 Task: Search round trip flight ticket for 2 adults, 2 infants in seat and 1 infant on lap in first from Everett: Paine Field (snohomish County Airport) to Springfield: Abraham Lincoln Capital Airport on 5-2-2023 and return on 5-2-2023. Choice of flights is Spirit. Number of bags: 1 carry on bag and 5 checked bags. Price is upto 65000. Outbound departure time preference is 21:15. Return departure time preference is 0:00.
Action: Mouse moved to (294, 267)
Screenshot: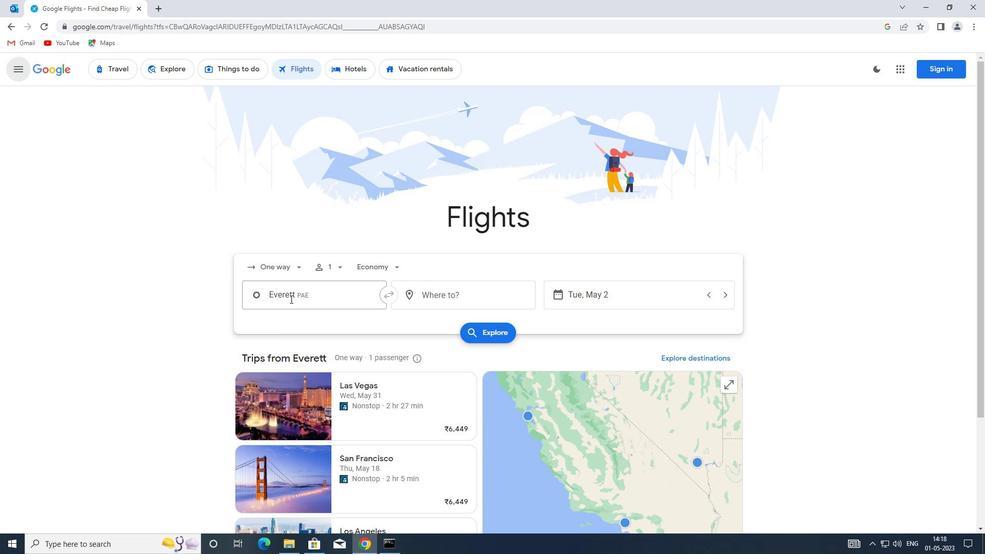 
Action: Mouse pressed left at (294, 267)
Screenshot: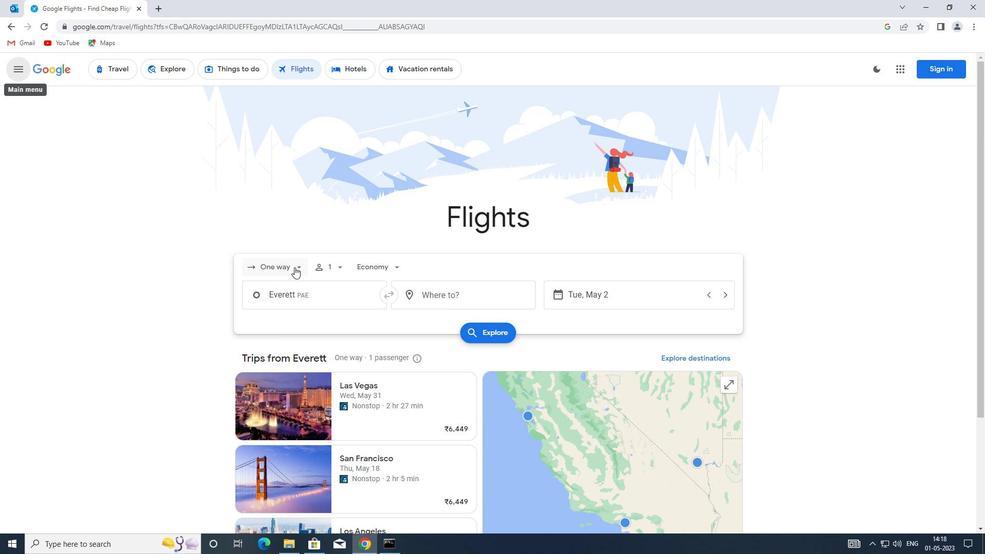 
Action: Mouse moved to (299, 289)
Screenshot: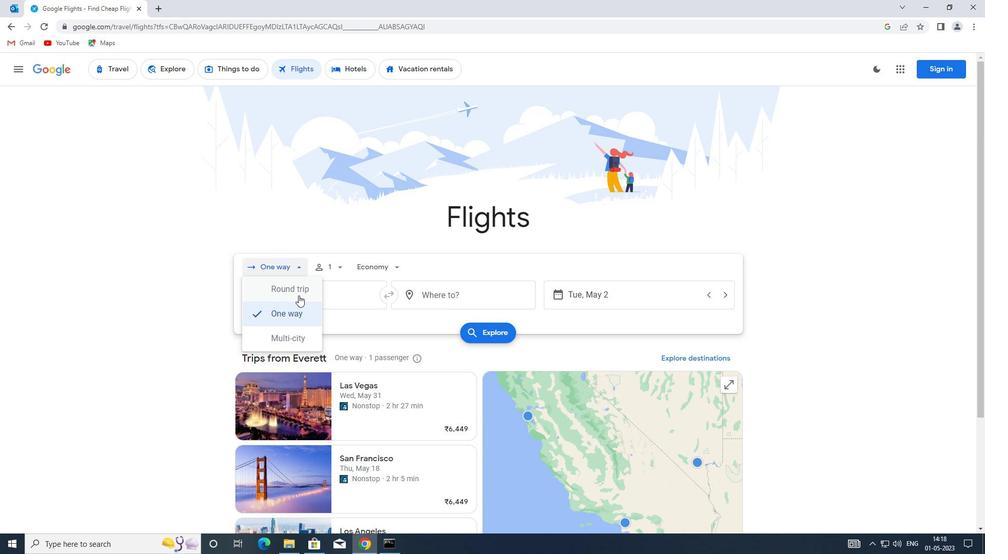 
Action: Mouse pressed left at (299, 289)
Screenshot: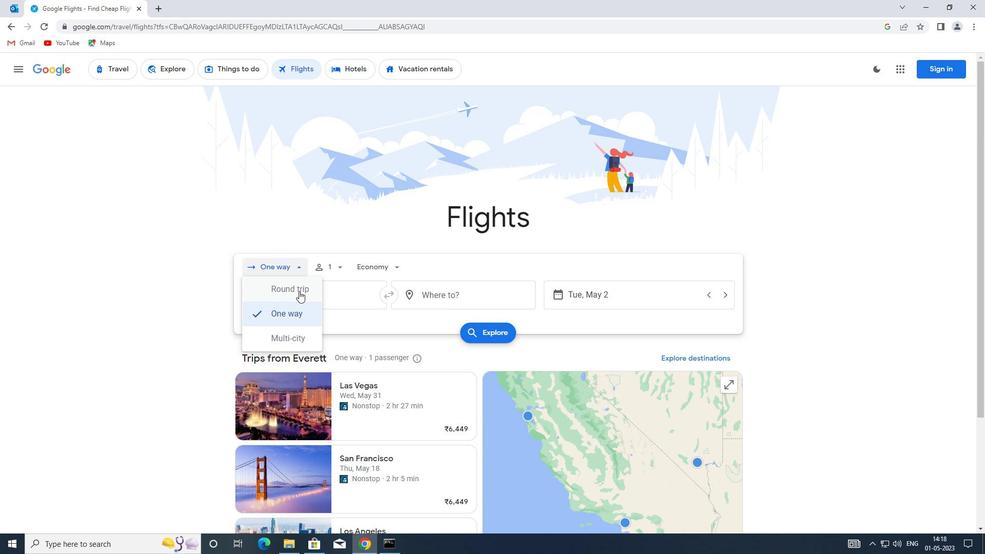 
Action: Mouse moved to (341, 268)
Screenshot: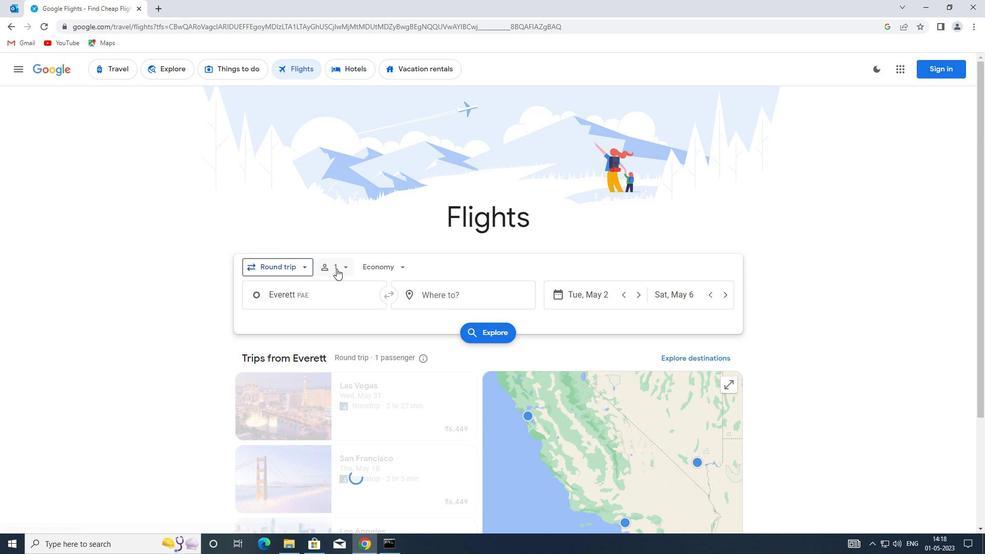 
Action: Mouse pressed left at (341, 268)
Screenshot: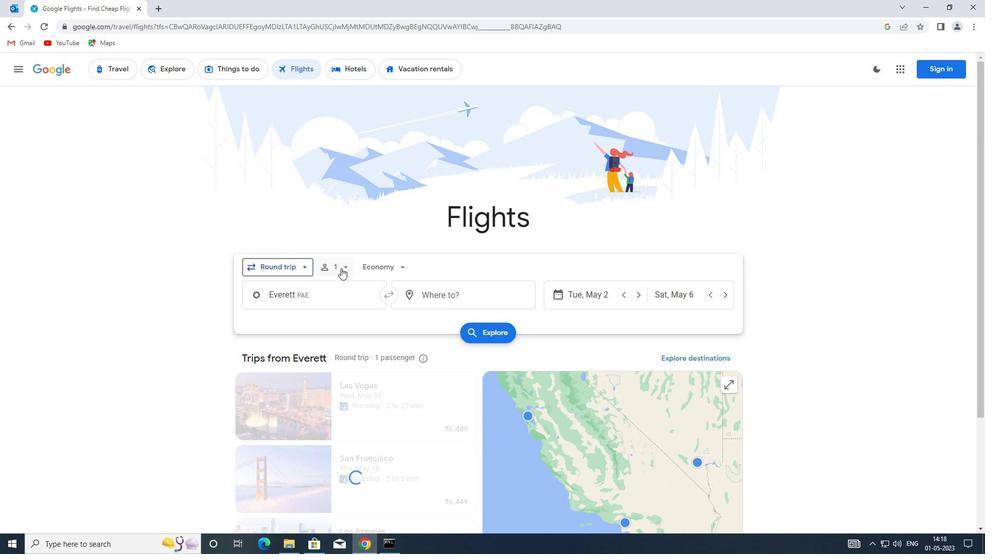 
Action: Mouse moved to (422, 295)
Screenshot: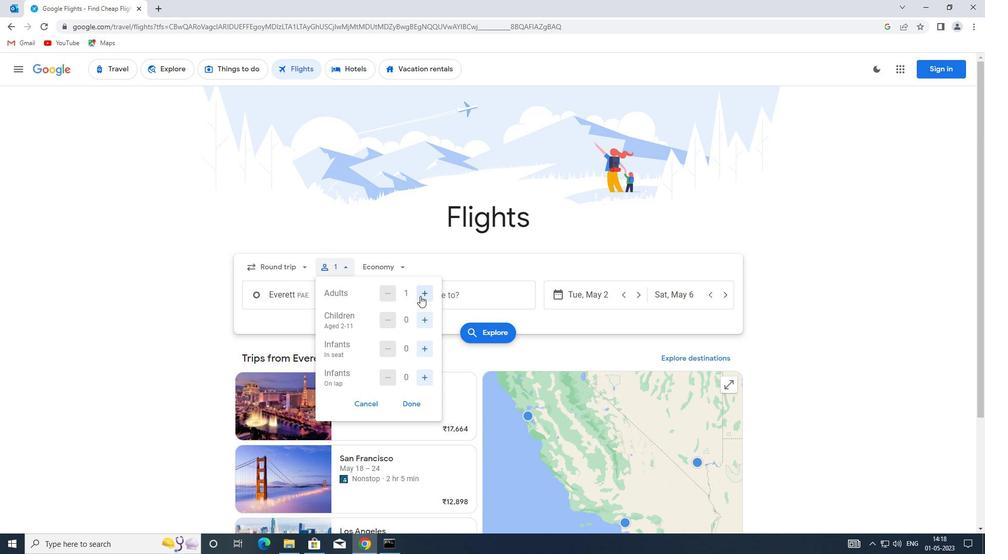 
Action: Mouse pressed left at (422, 295)
Screenshot: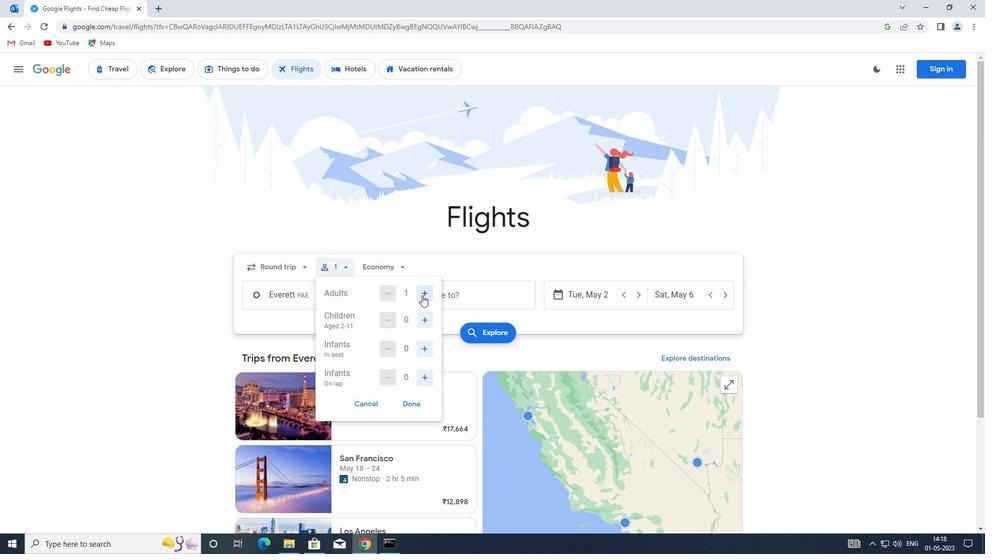 
Action: Mouse moved to (426, 347)
Screenshot: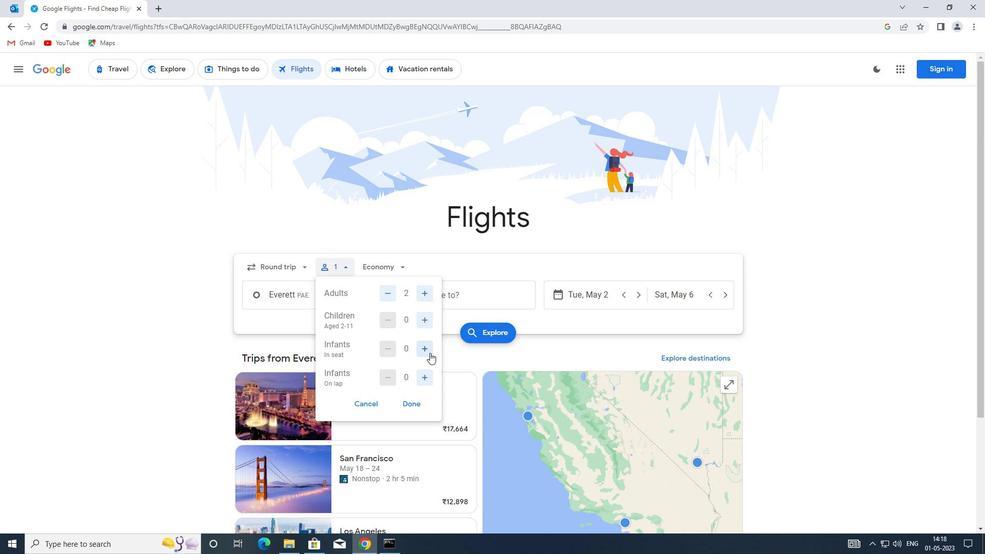 
Action: Mouse pressed left at (426, 347)
Screenshot: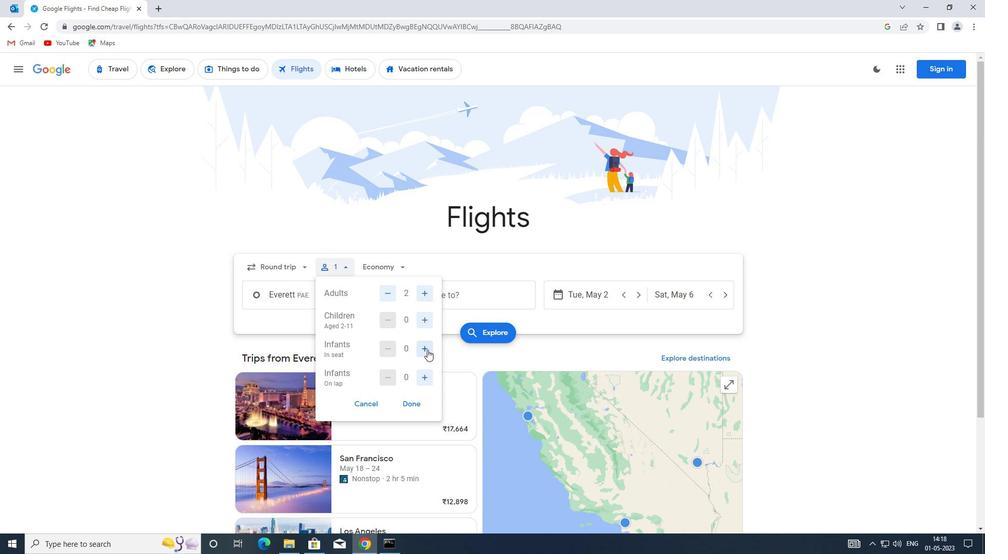 
Action: Mouse pressed left at (426, 347)
Screenshot: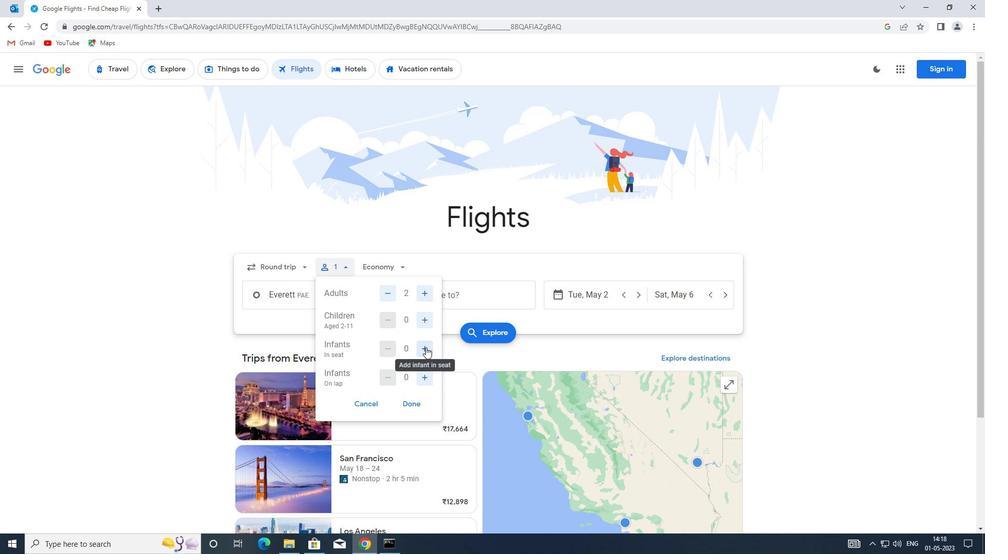 
Action: Mouse moved to (423, 376)
Screenshot: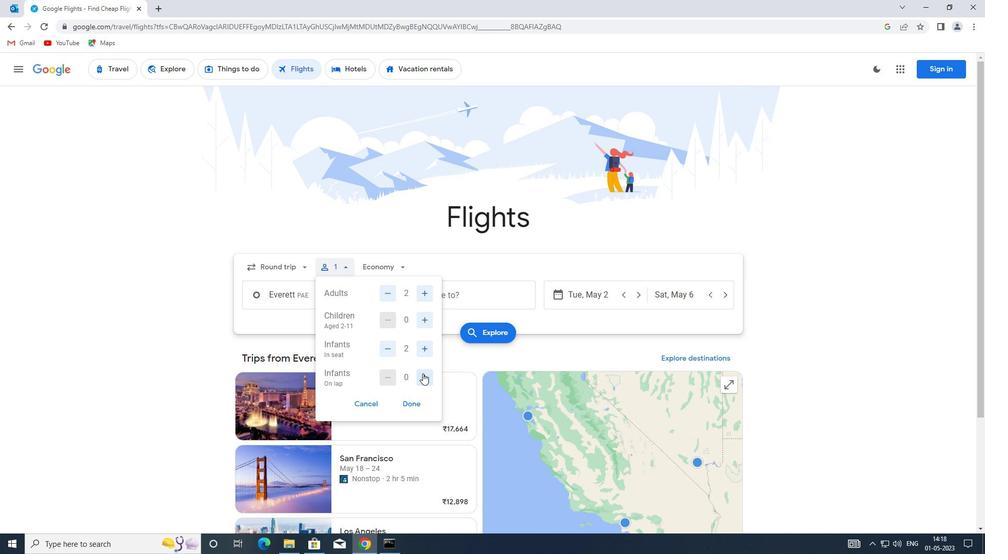 
Action: Mouse pressed left at (423, 376)
Screenshot: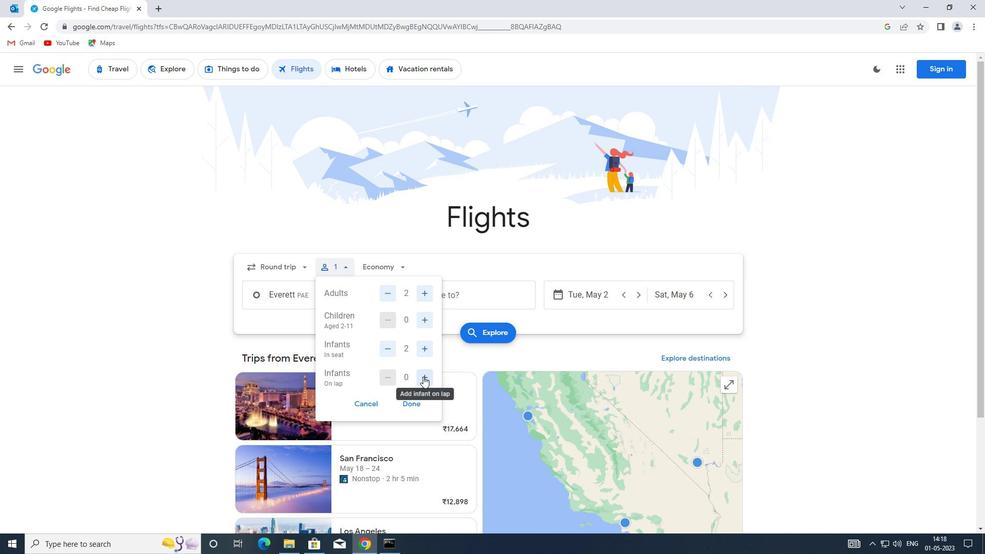 
Action: Mouse moved to (413, 405)
Screenshot: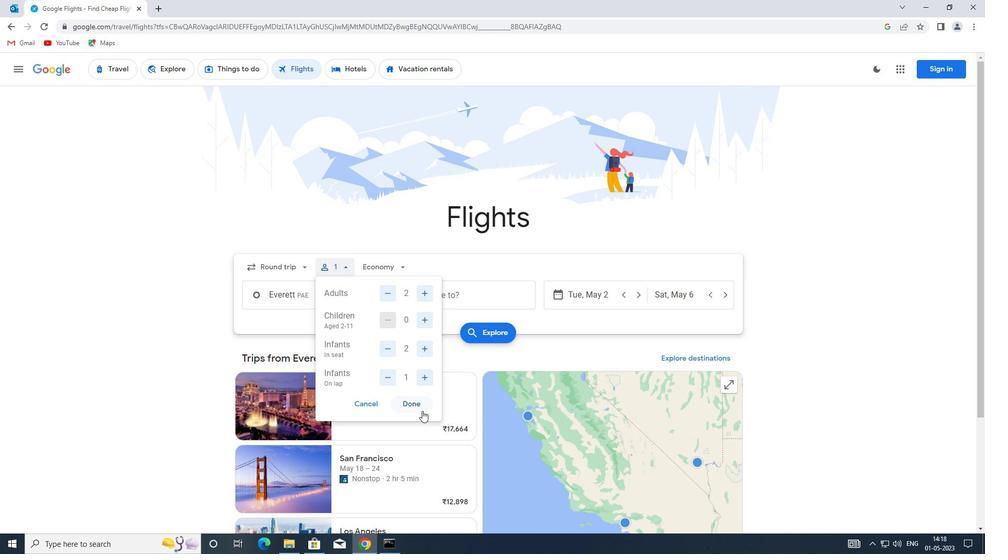 
Action: Mouse pressed left at (413, 405)
Screenshot: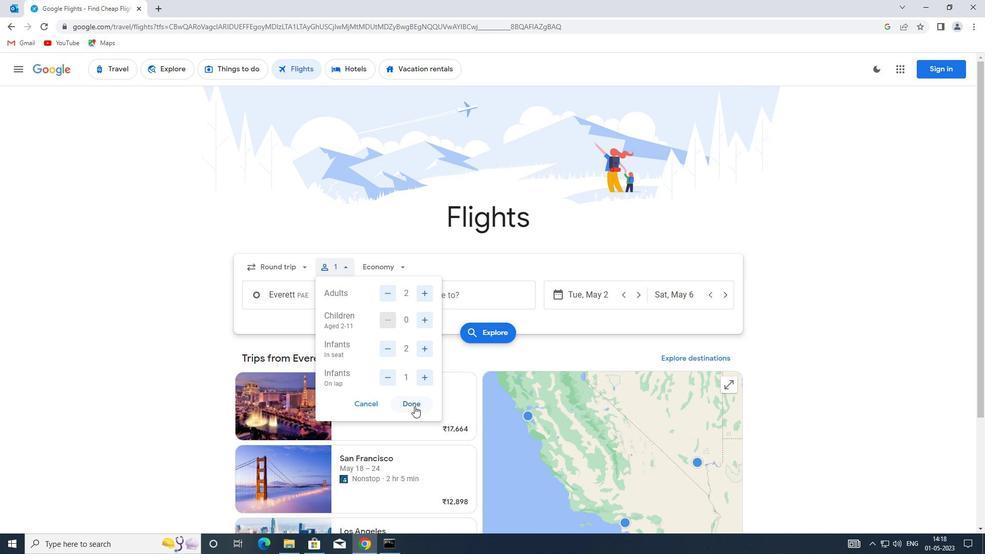 
Action: Mouse moved to (400, 267)
Screenshot: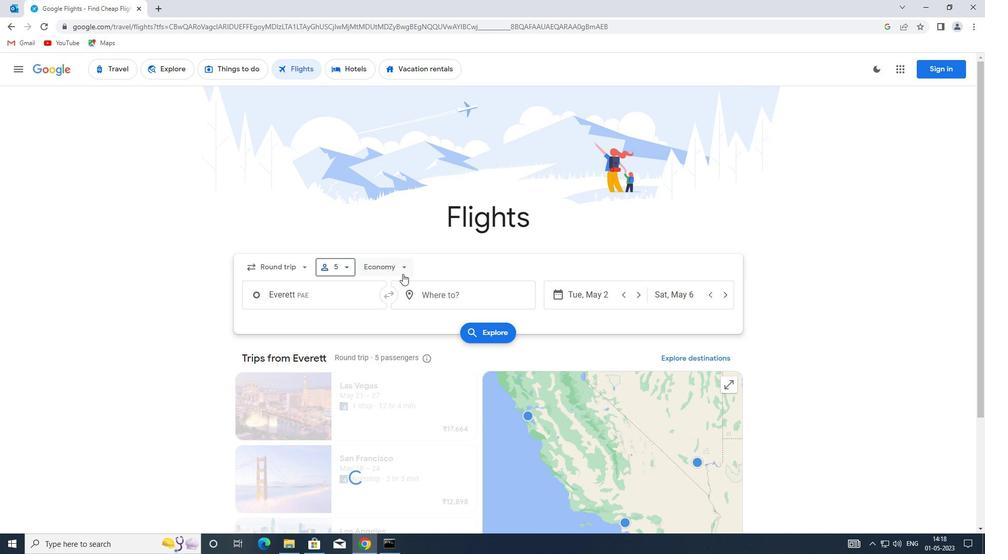 
Action: Mouse pressed left at (400, 267)
Screenshot: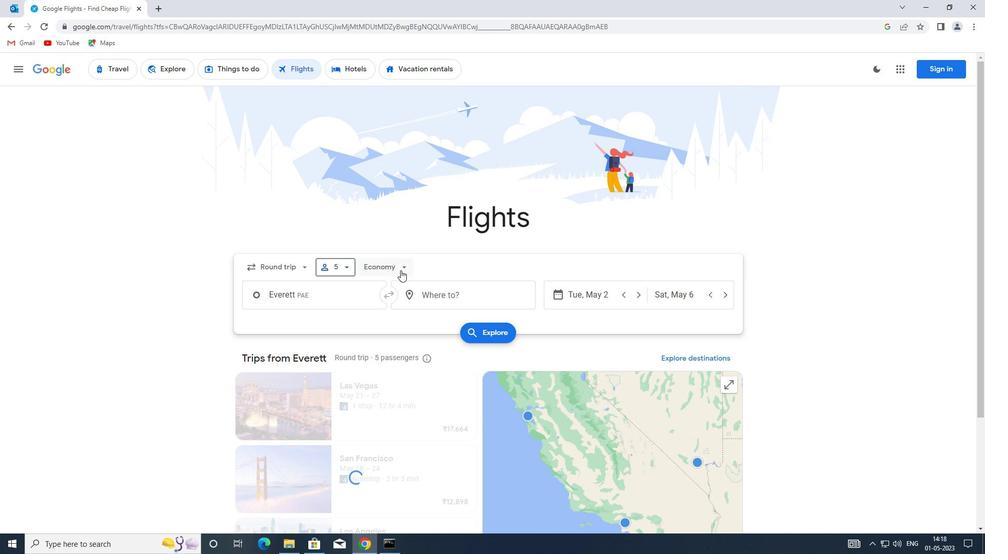 
Action: Mouse moved to (421, 292)
Screenshot: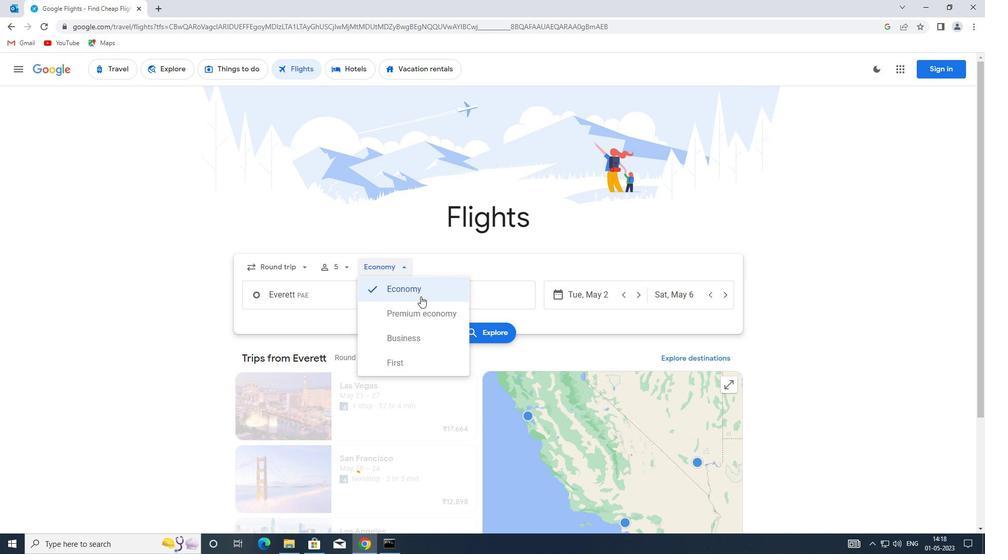 
Action: Mouse pressed left at (421, 292)
Screenshot: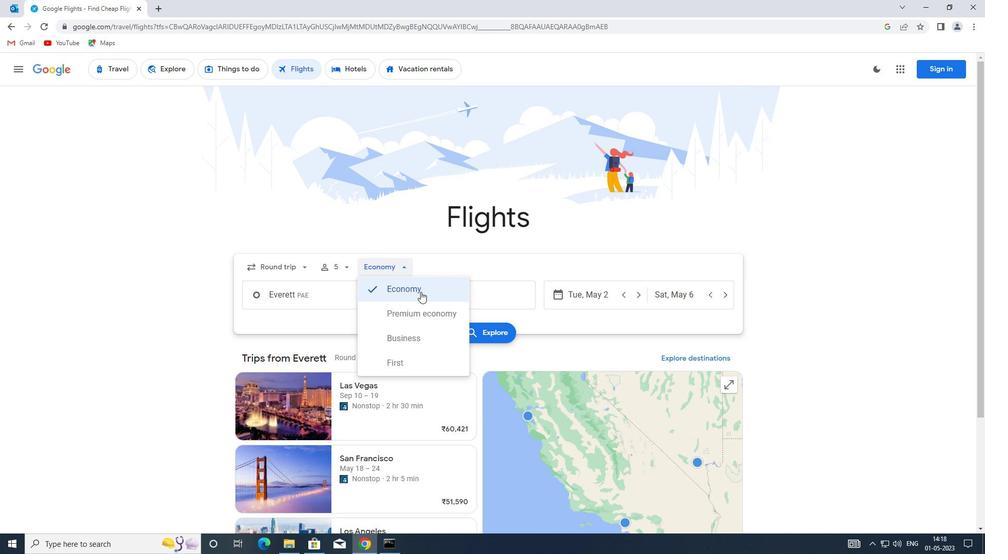 
Action: Mouse moved to (331, 304)
Screenshot: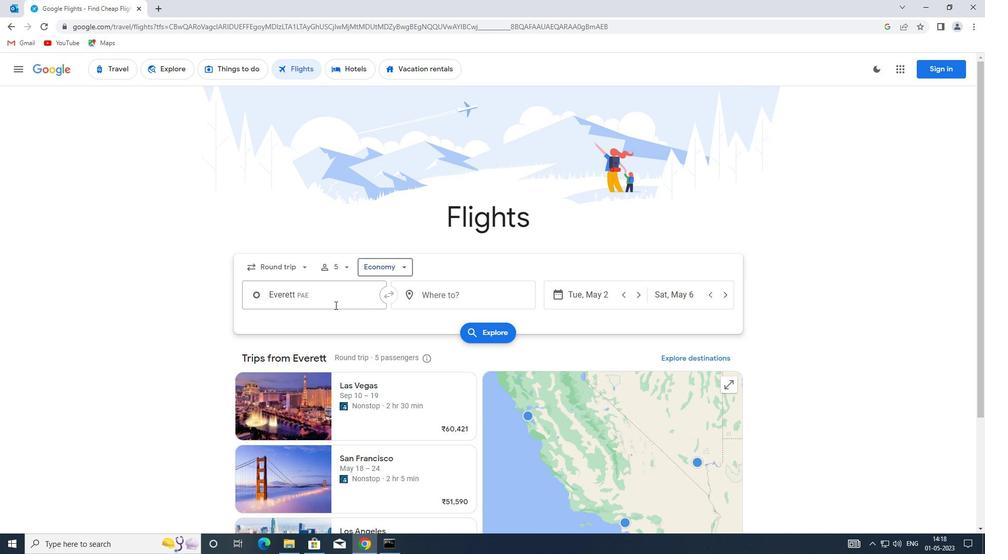 
Action: Mouse pressed left at (331, 304)
Screenshot: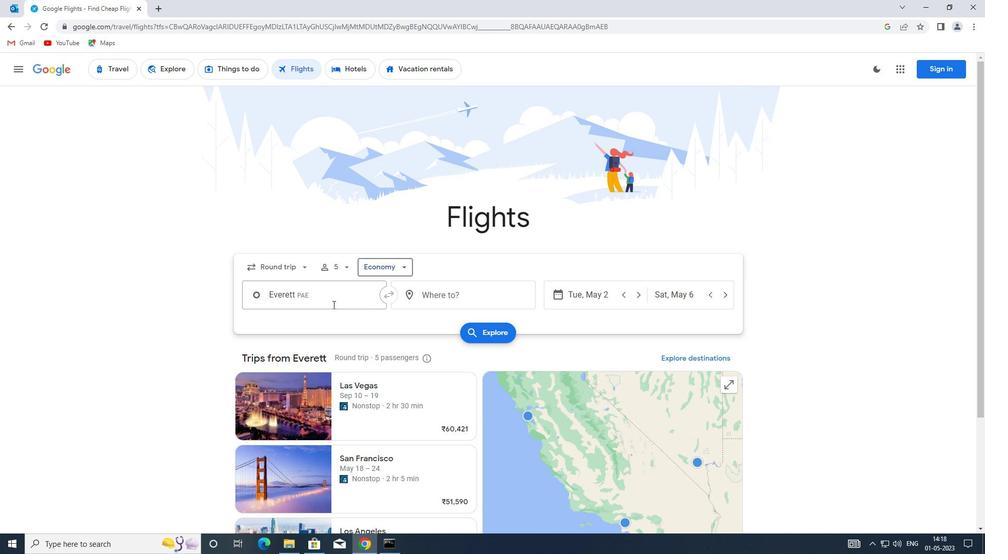 
Action: Mouse moved to (332, 303)
Screenshot: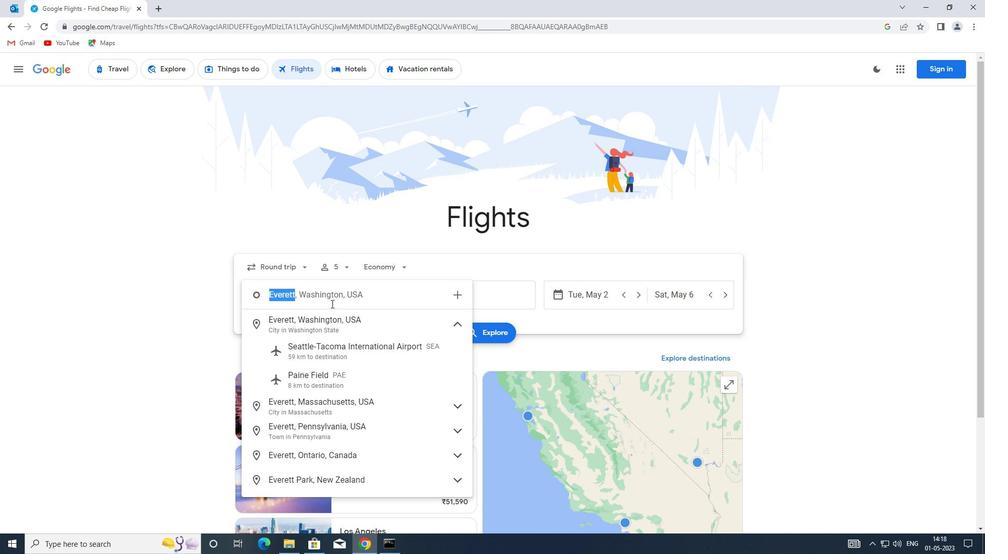 
Action: Key pressed pae<Key.enter>
Screenshot: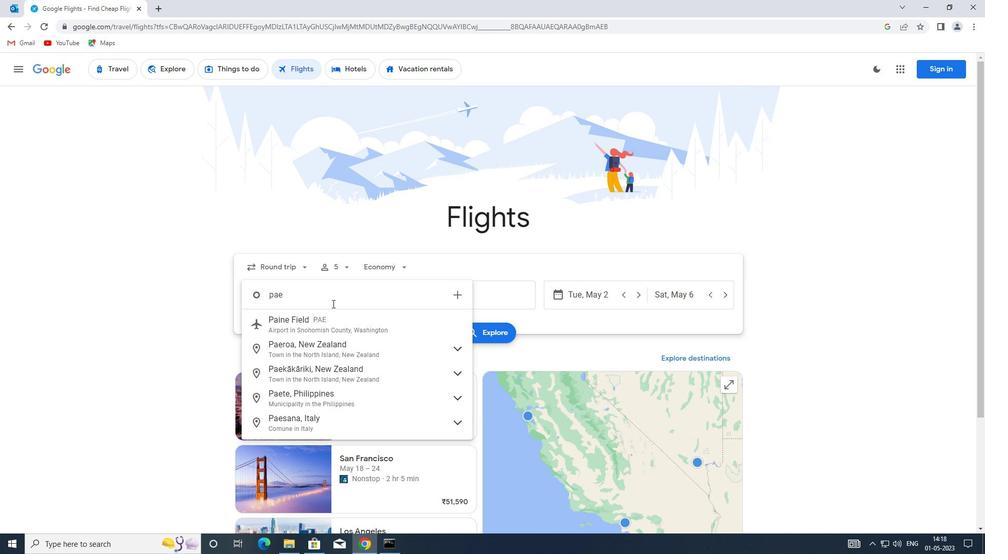 
Action: Mouse moved to (452, 301)
Screenshot: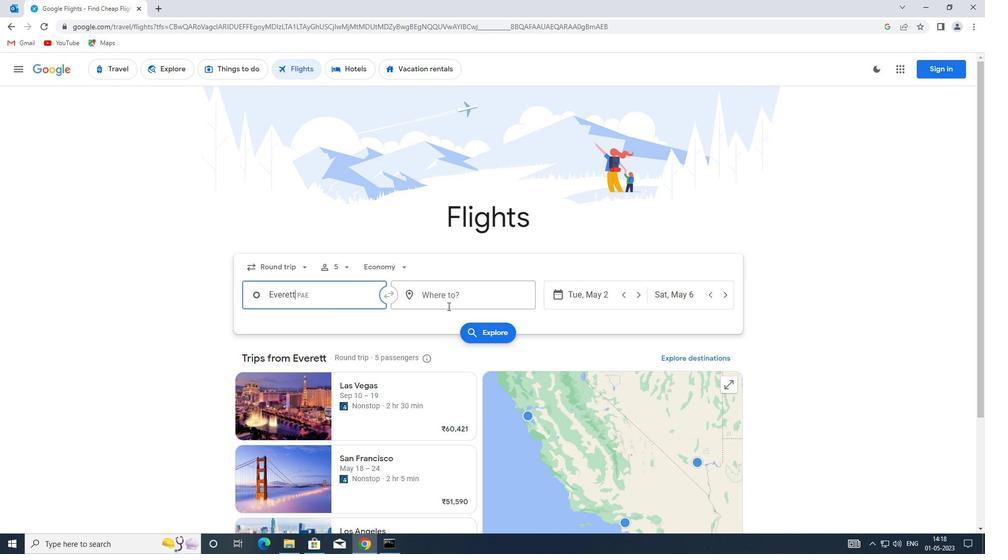 
Action: Mouse pressed left at (452, 301)
Screenshot: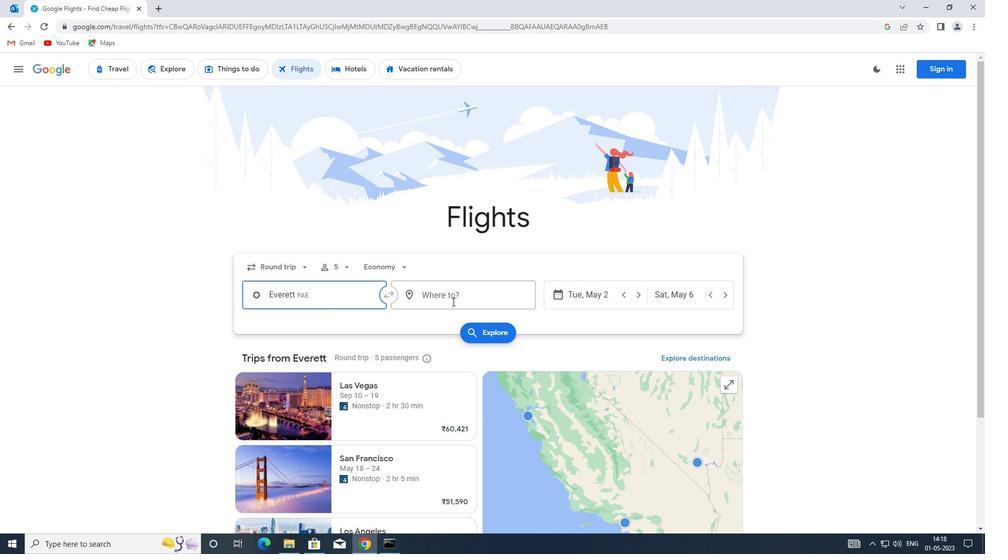 
Action: Key pressed si<Key.backspace>pi
Screenshot: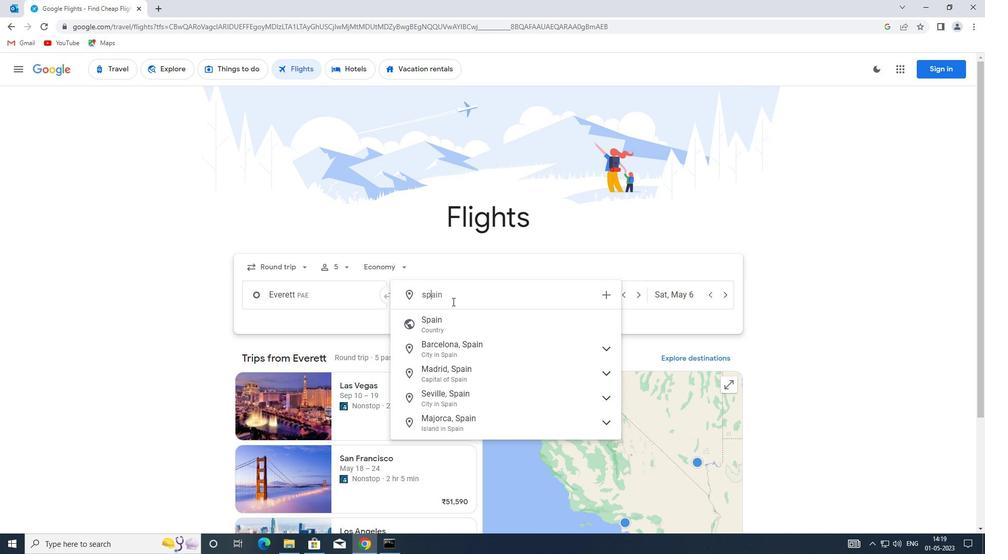 
Action: Mouse moved to (468, 327)
Screenshot: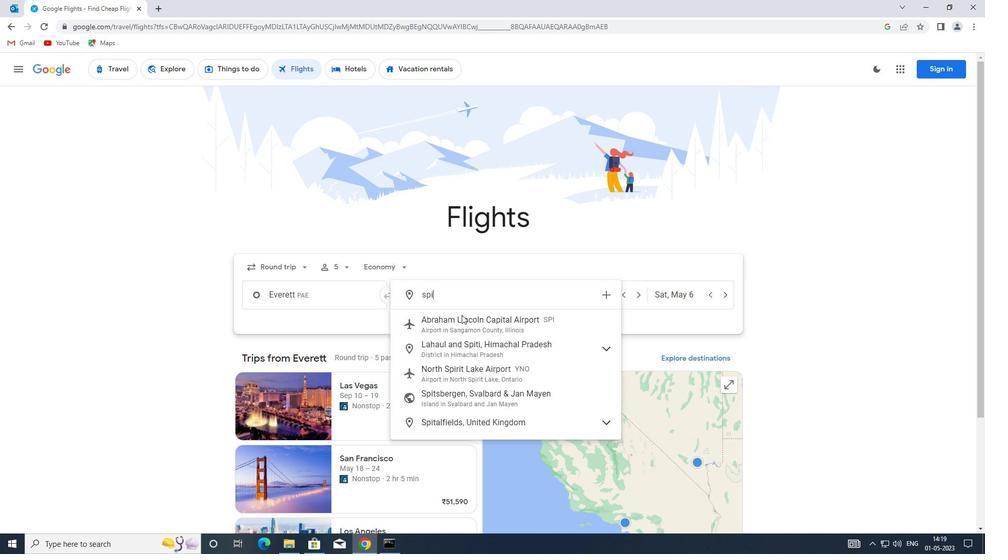 
Action: Mouse pressed left at (468, 327)
Screenshot: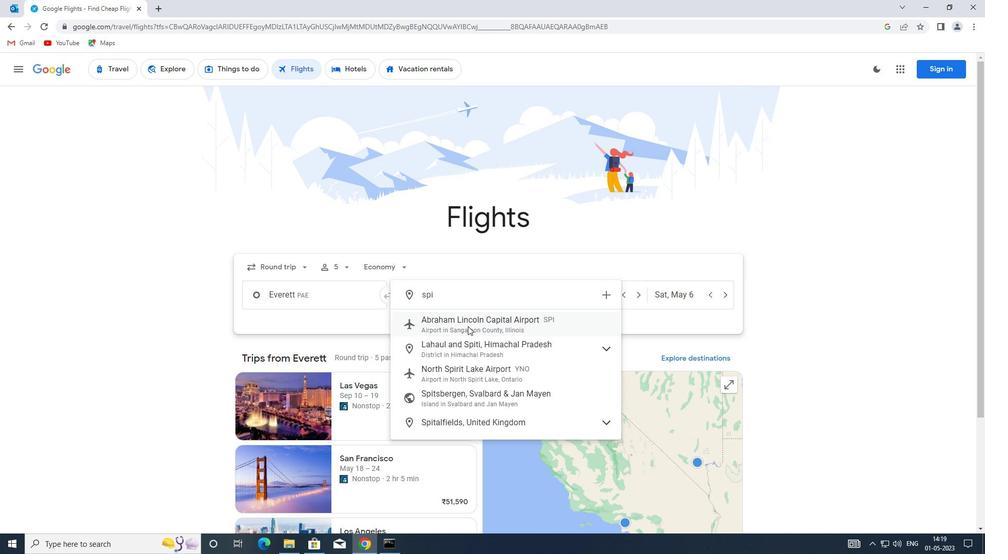 
Action: Mouse moved to (568, 296)
Screenshot: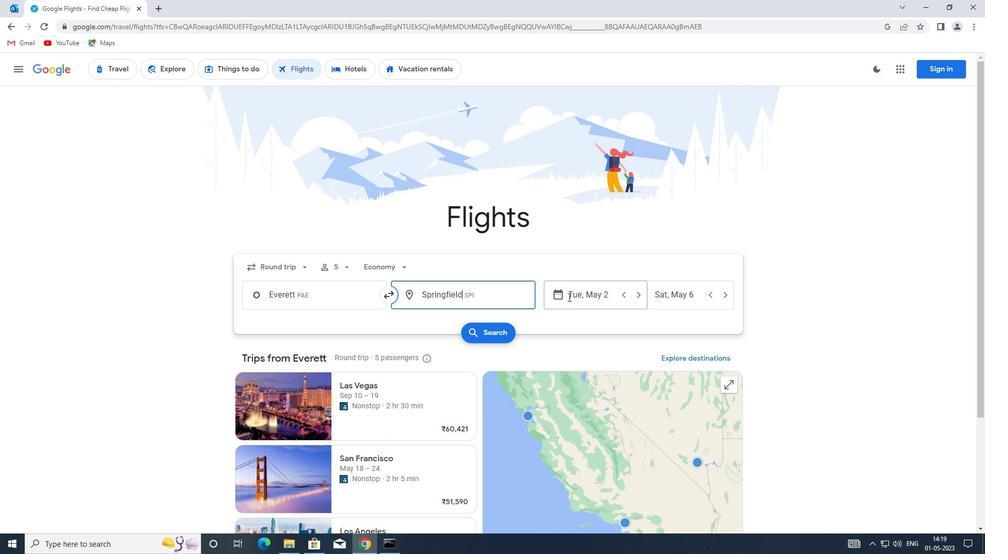 
Action: Mouse pressed left at (568, 296)
Screenshot: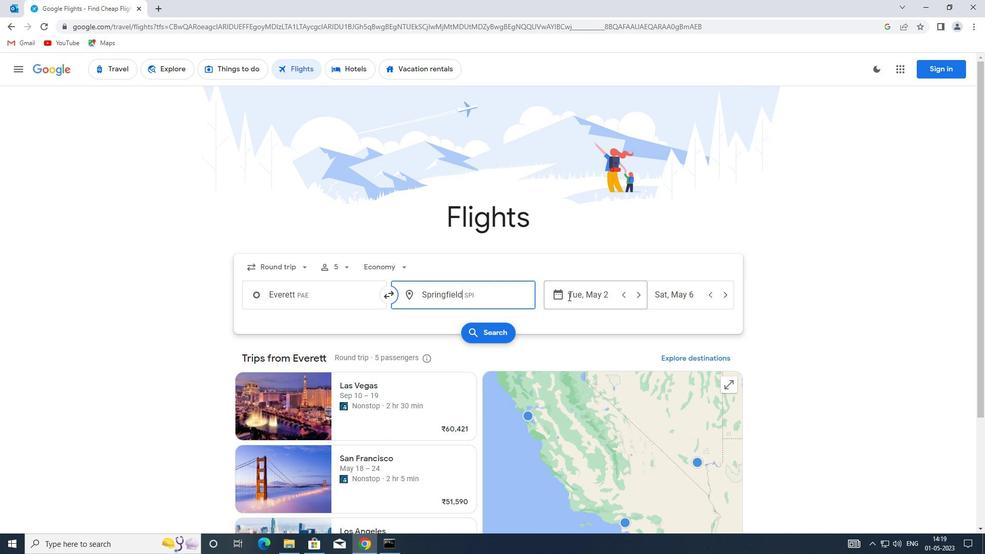 
Action: Mouse moved to (426, 353)
Screenshot: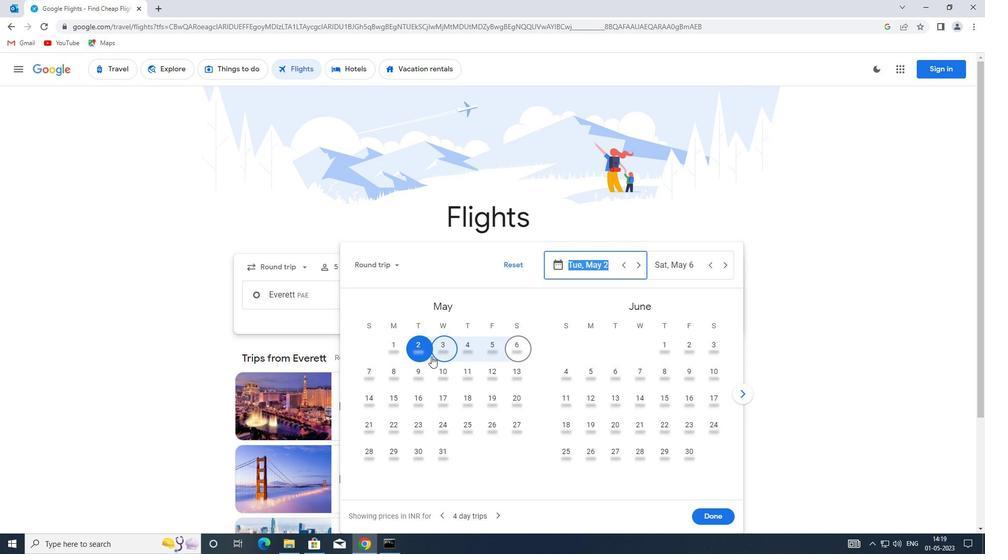 
Action: Mouse pressed left at (426, 353)
Screenshot: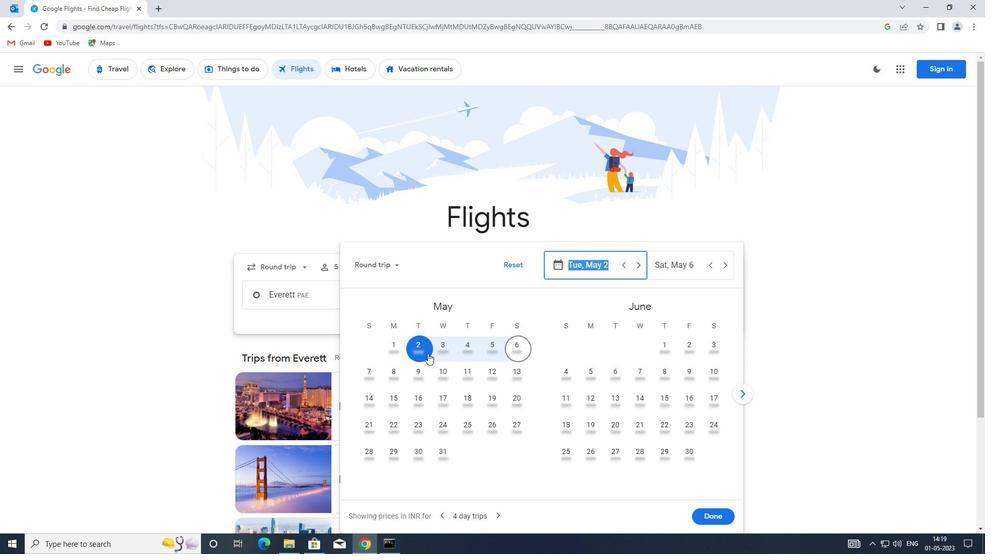 
Action: Mouse moved to (418, 350)
Screenshot: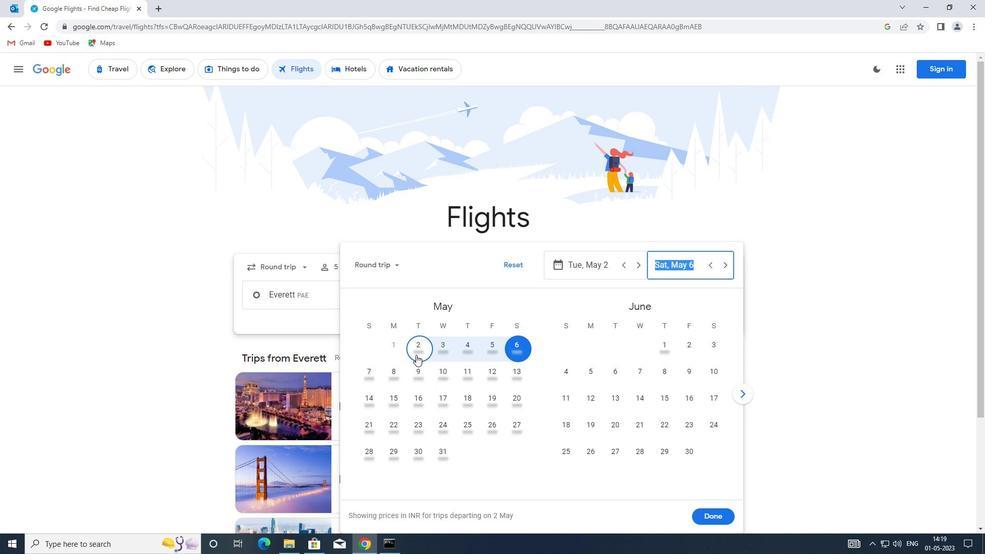 
Action: Mouse pressed left at (418, 350)
Screenshot: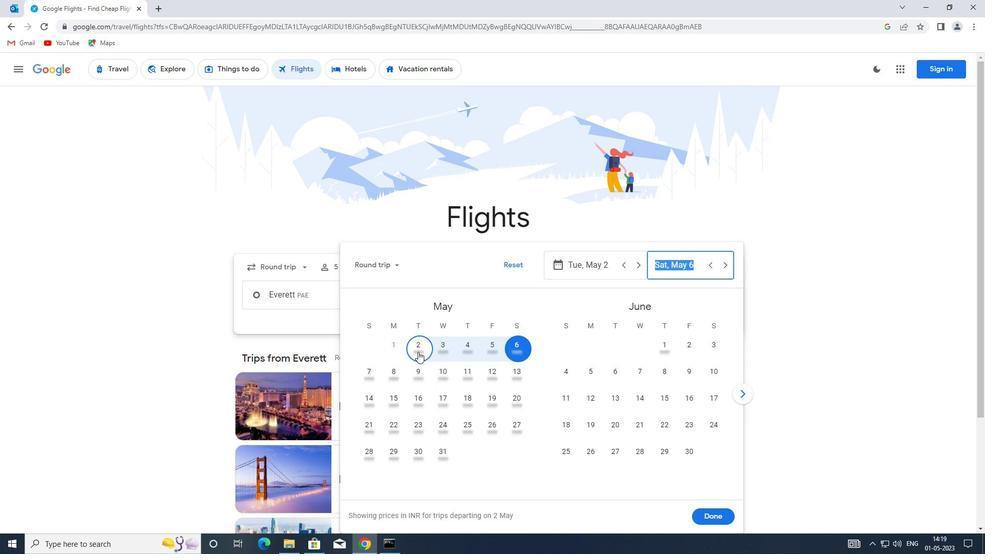 
Action: Mouse moved to (715, 513)
Screenshot: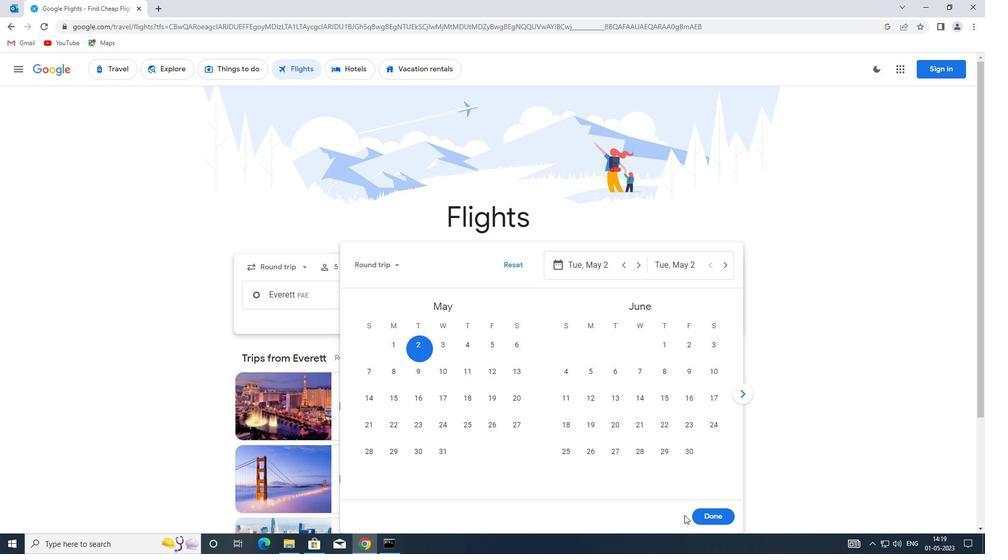
Action: Mouse pressed left at (715, 513)
Screenshot: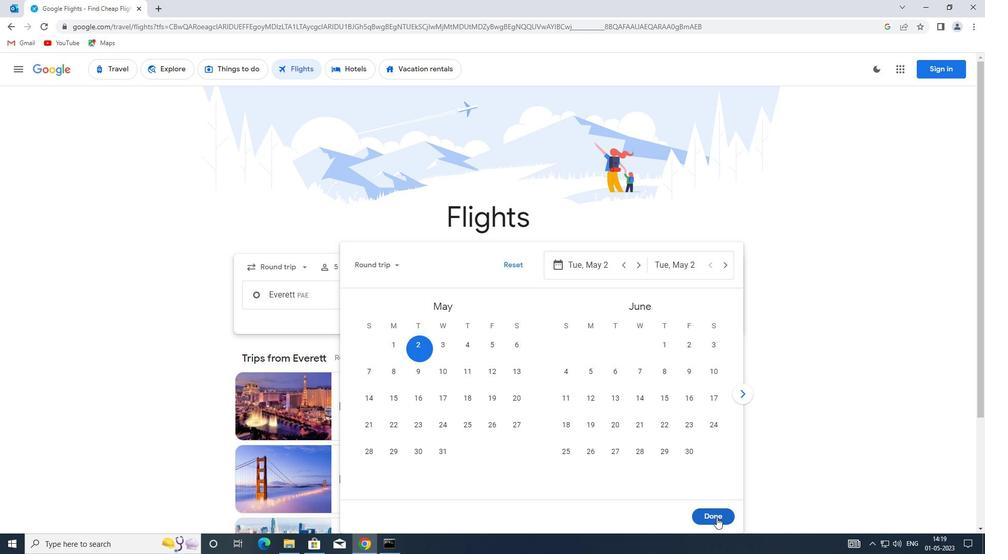 
Action: Mouse moved to (481, 337)
Screenshot: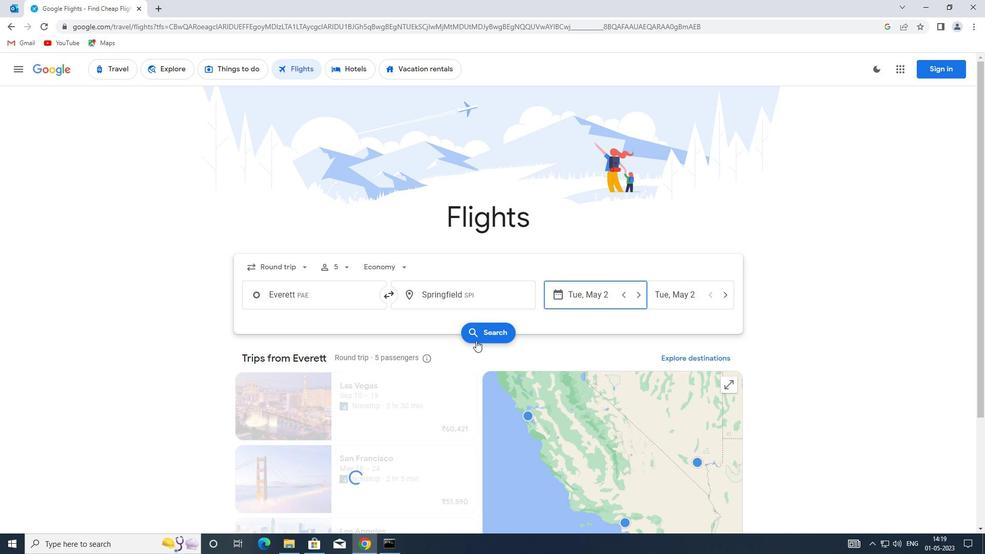 
Action: Mouse pressed left at (481, 337)
Screenshot: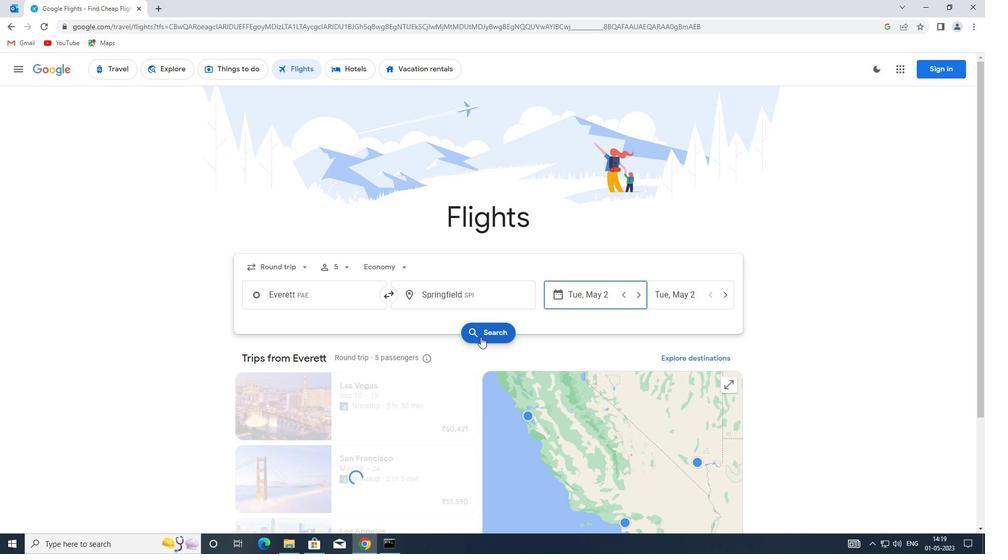 
Action: Mouse moved to (259, 163)
Screenshot: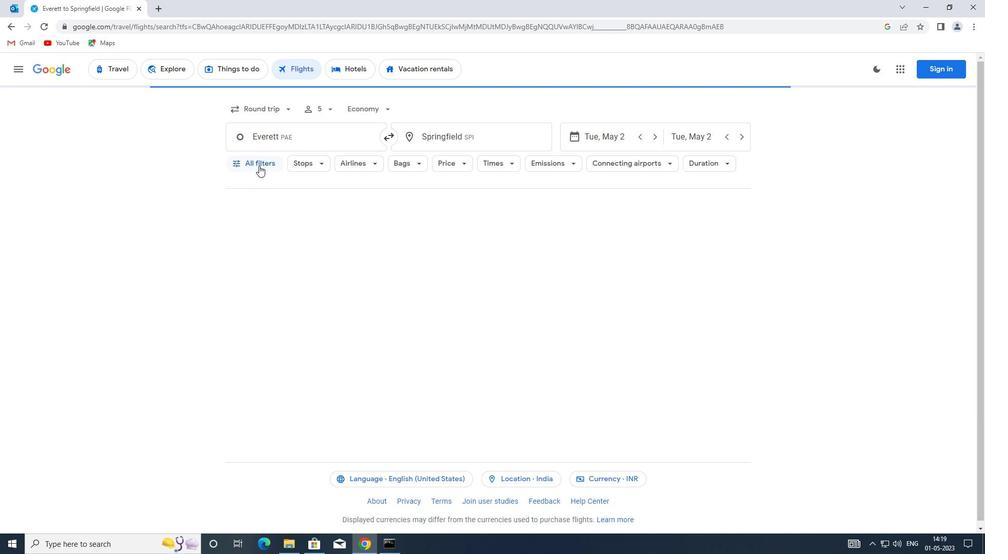 
Action: Mouse pressed left at (259, 163)
Screenshot: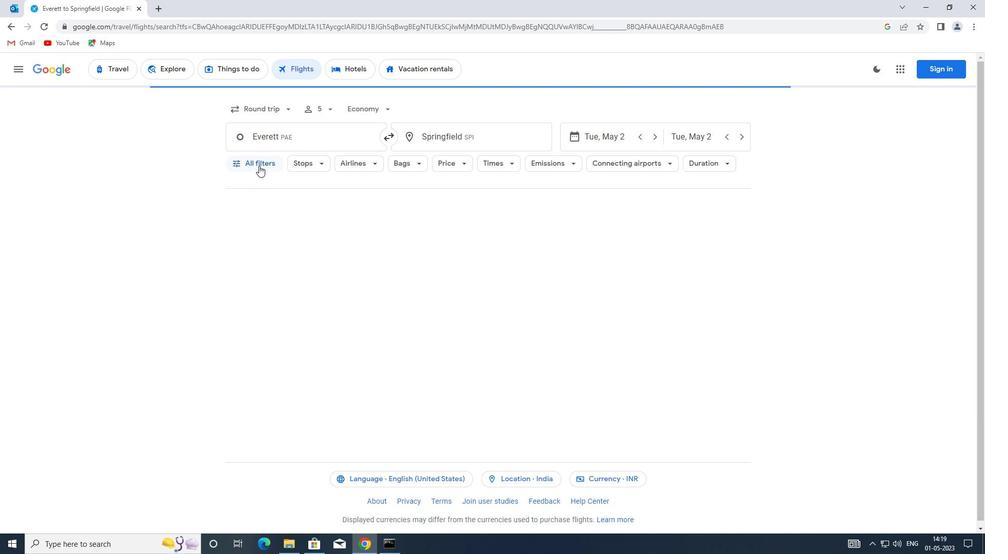 
Action: Mouse moved to (322, 258)
Screenshot: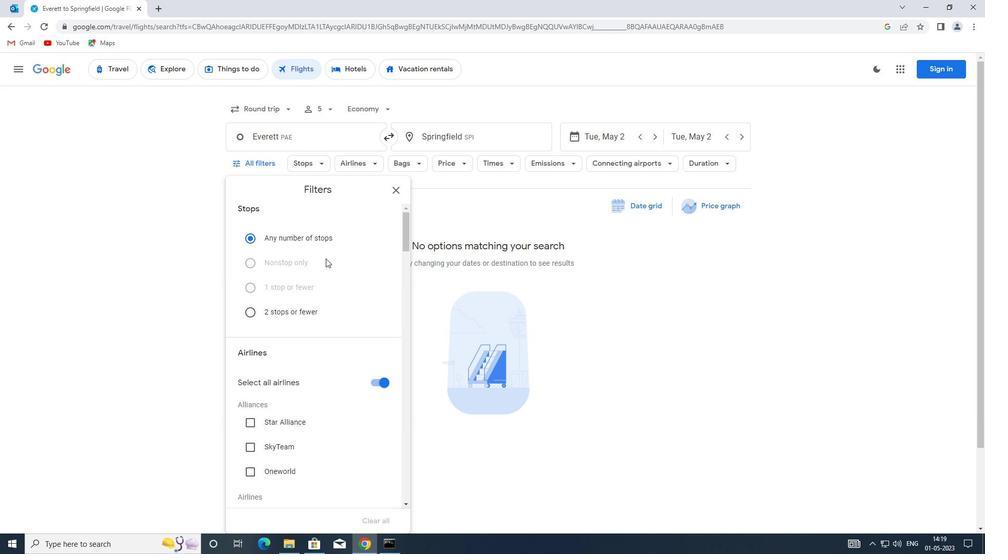 
Action: Mouse scrolled (322, 258) with delta (0, 0)
Screenshot: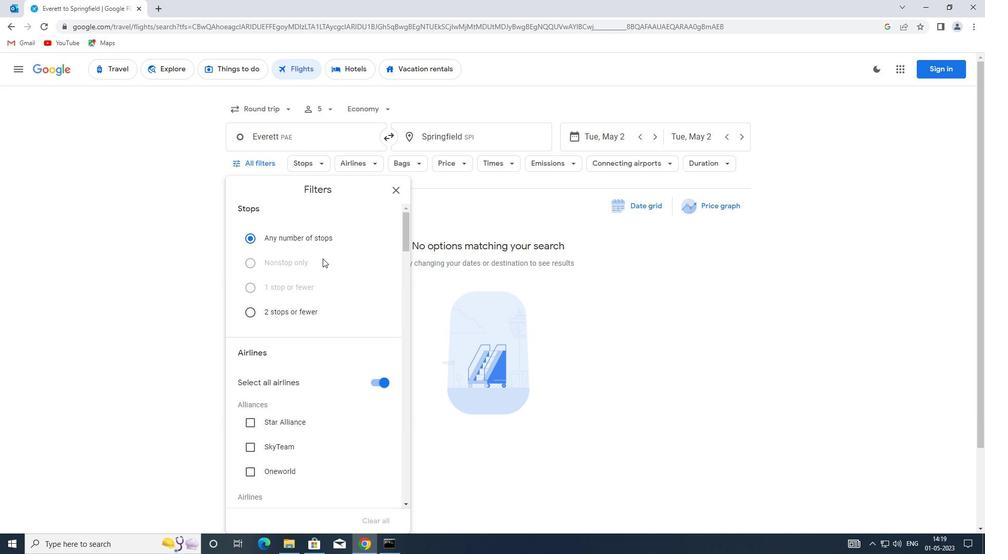 
Action: Mouse moved to (322, 258)
Screenshot: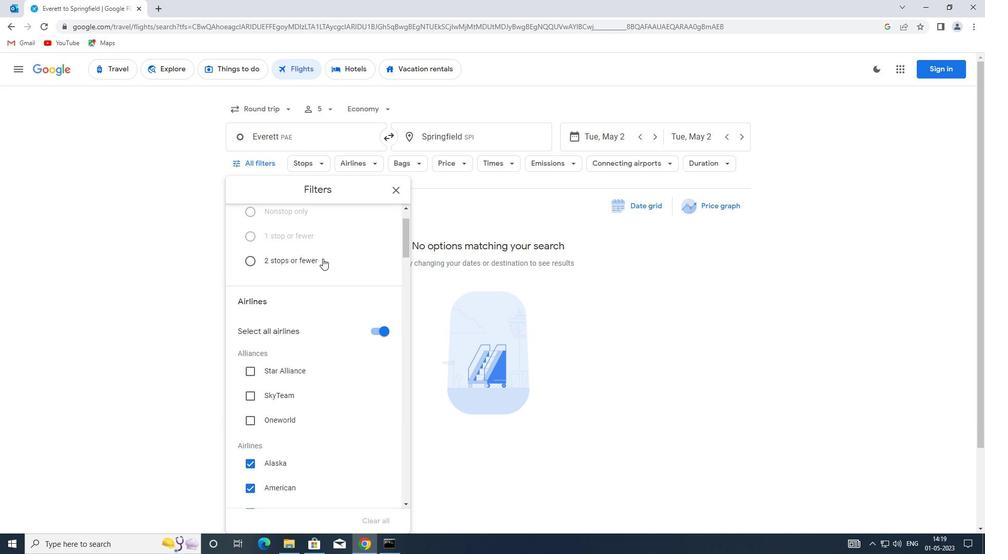 
Action: Mouse scrolled (322, 258) with delta (0, 0)
Screenshot: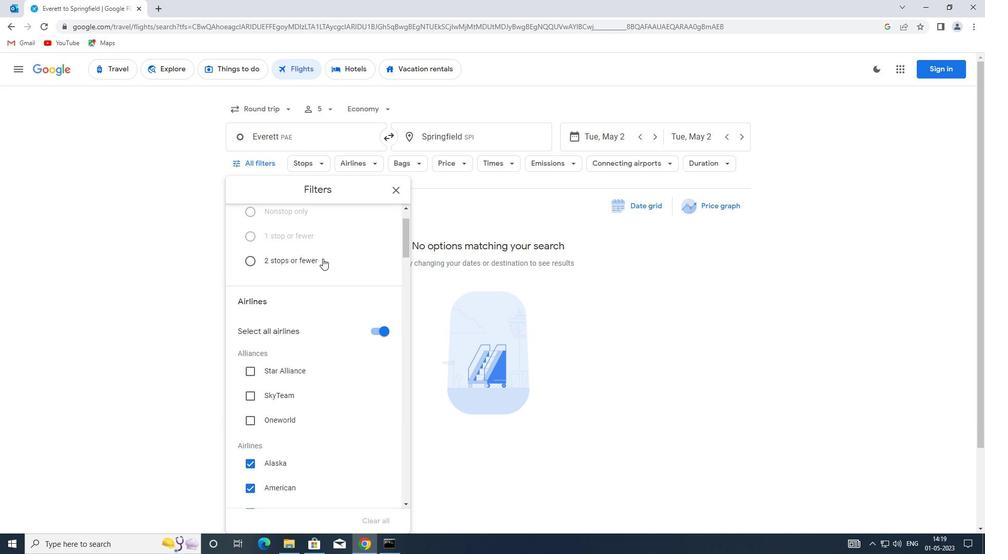 
Action: Mouse moved to (377, 282)
Screenshot: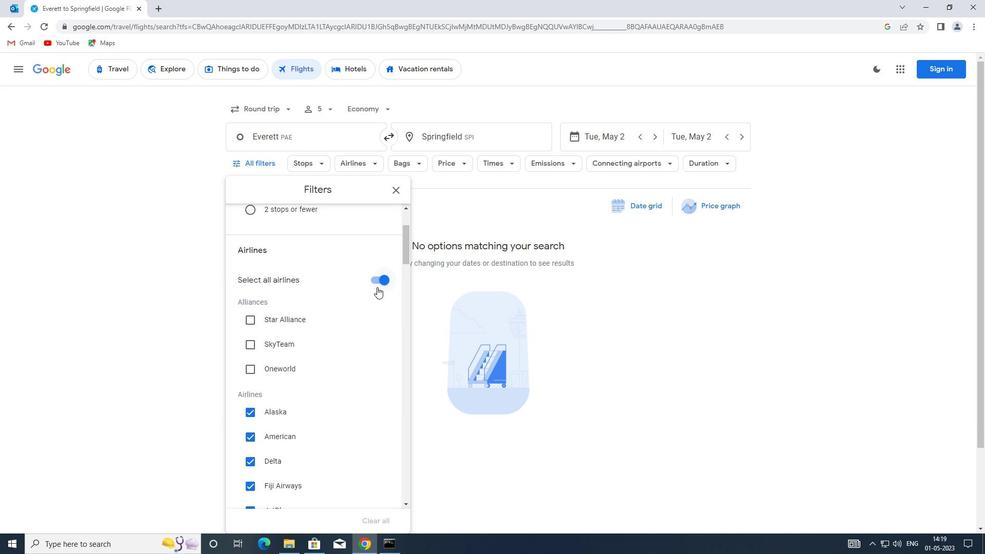 
Action: Mouse pressed left at (377, 282)
Screenshot: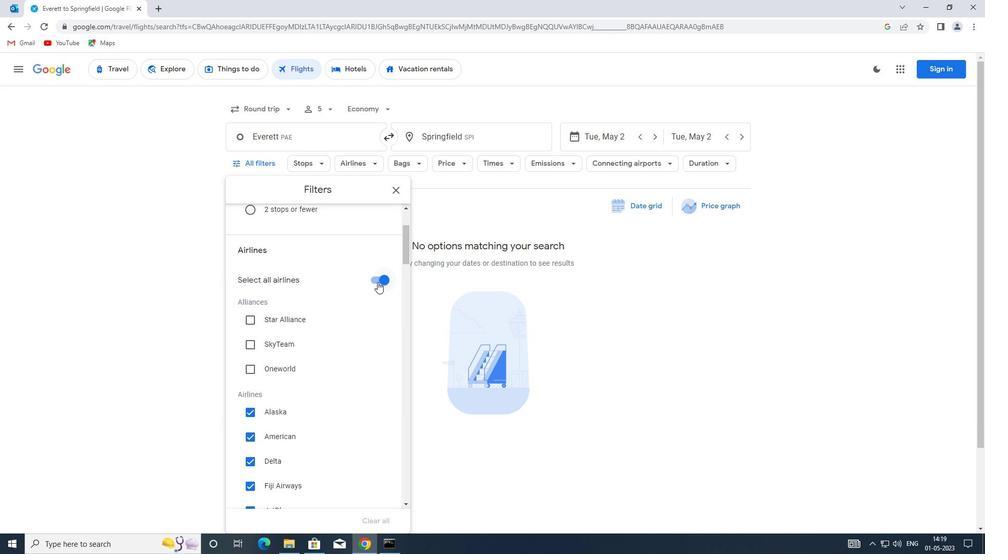 
Action: Mouse moved to (340, 278)
Screenshot: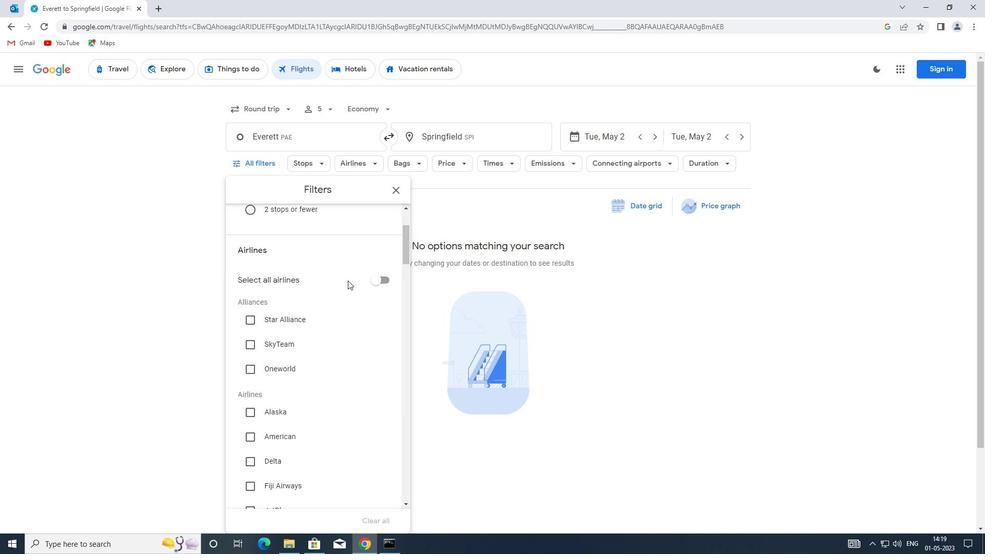 
Action: Mouse scrolled (340, 277) with delta (0, 0)
Screenshot: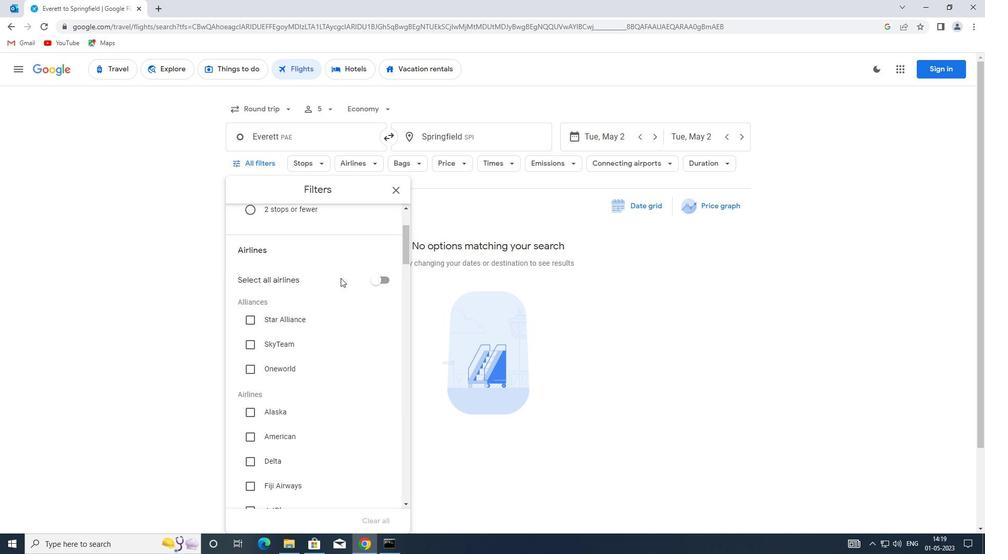 
Action: Mouse moved to (297, 316)
Screenshot: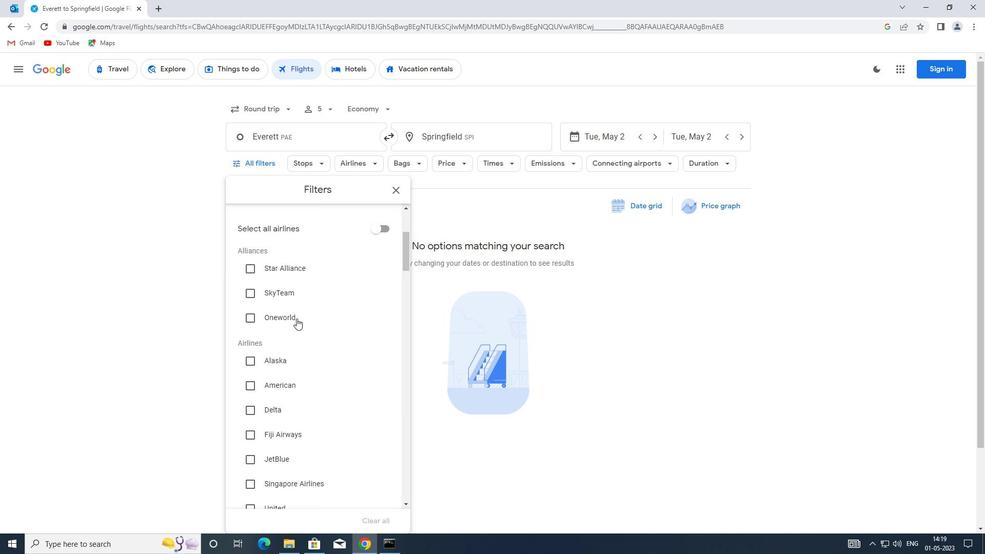 
Action: Mouse scrolled (297, 316) with delta (0, 0)
Screenshot: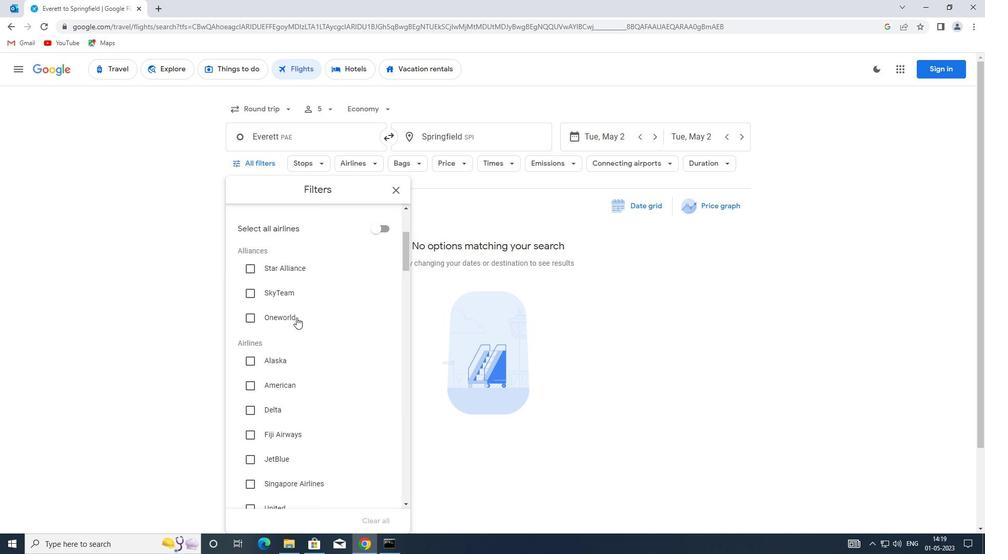 
Action: Mouse moved to (297, 316)
Screenshot: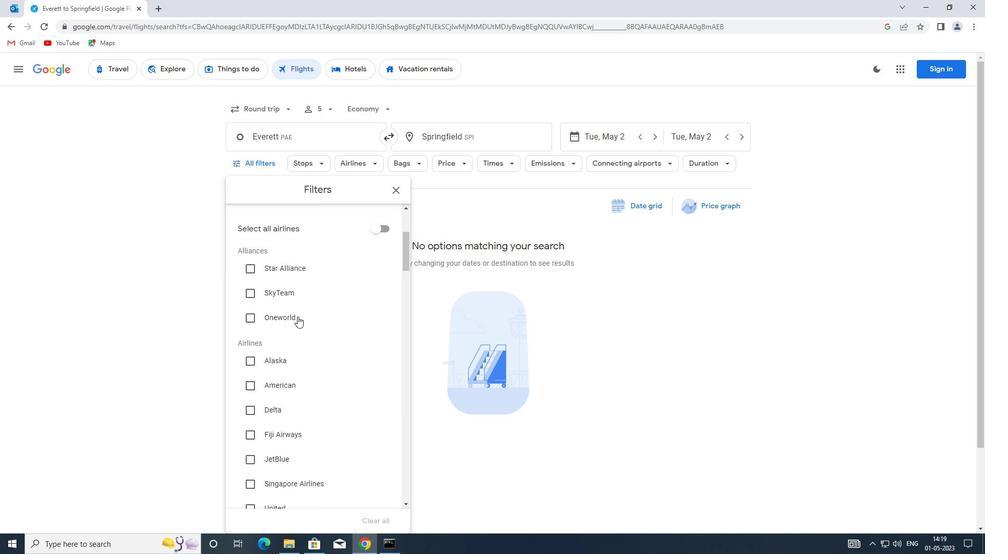 
Action: Mouse scrolled (297, 315) with delta (0, 0)
Screenshot: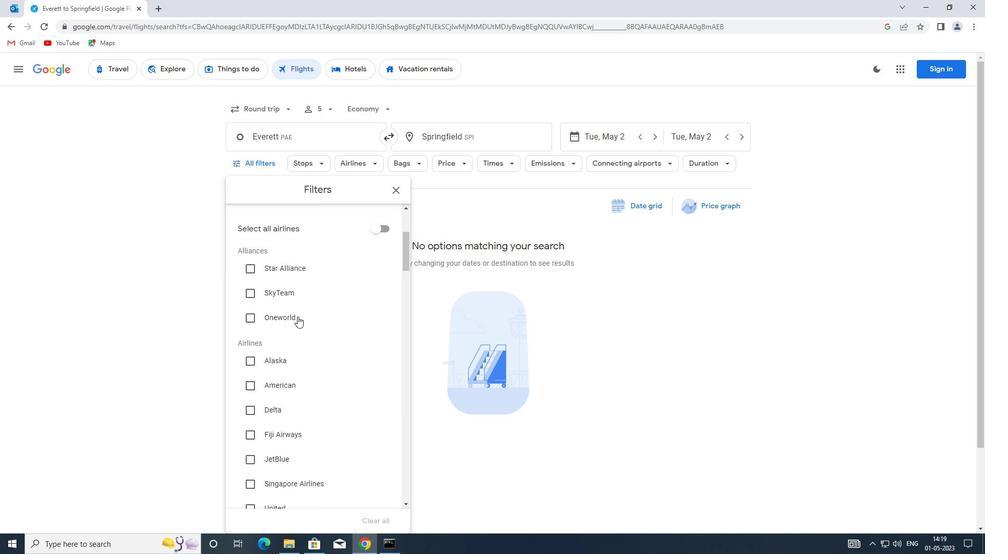 
Action: Mouse scrolled (297, 315) with delta (0, 0)
Screenshot: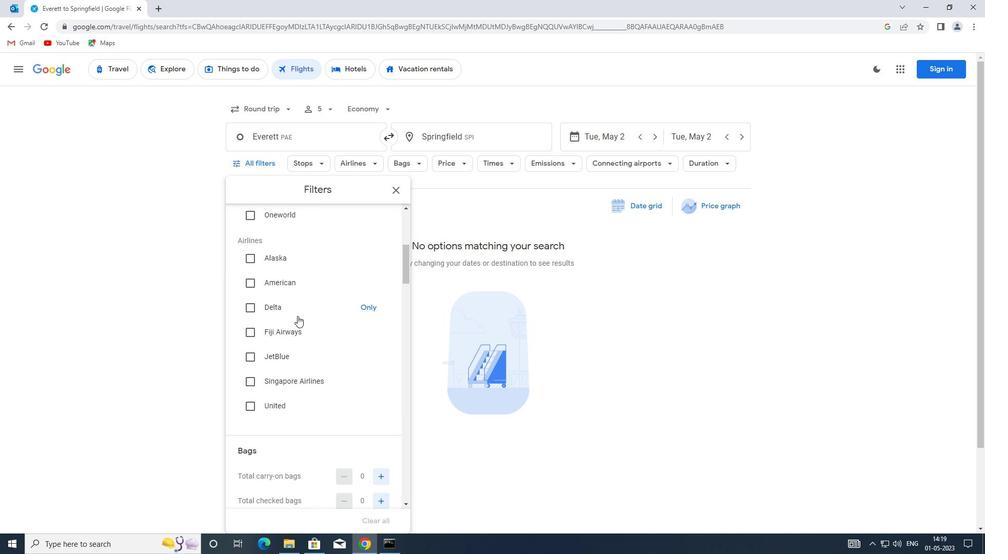 
Action: Mouse moved to (303, 314)
Screenshot: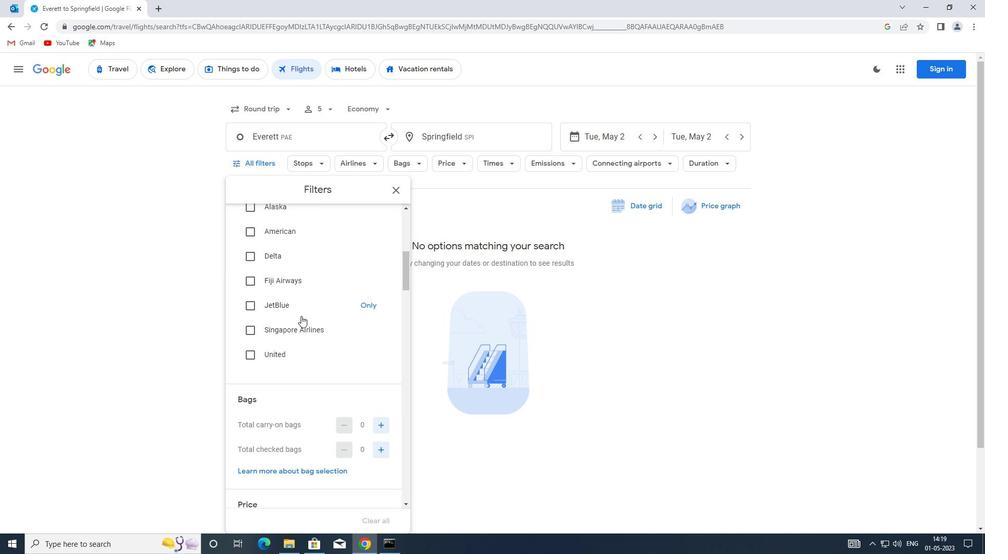 
Action: Mouse scrolled (303, 314) with delta (0, 0)
Screenshot: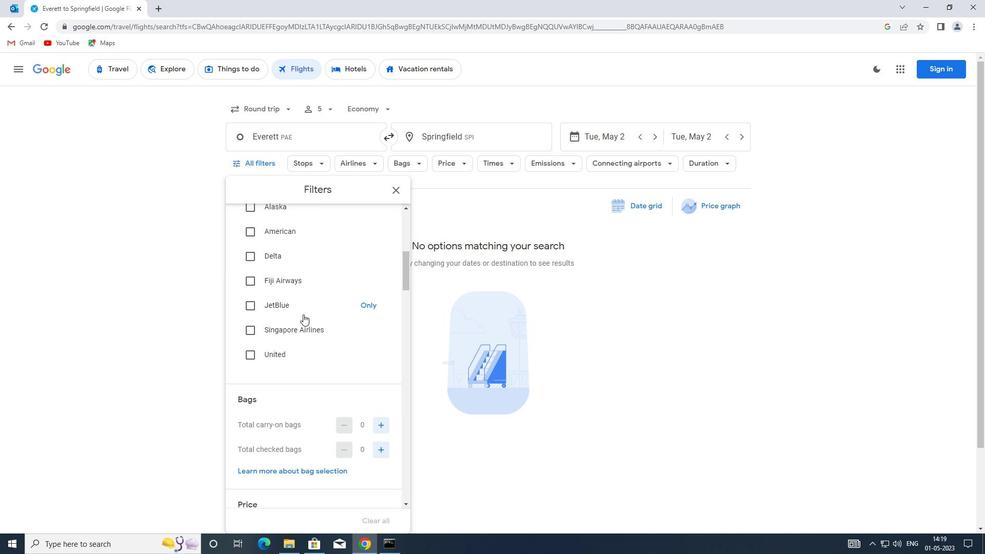 
Action: Mouse scrolled (303, 314) with delta (0, 0)
Screenshot: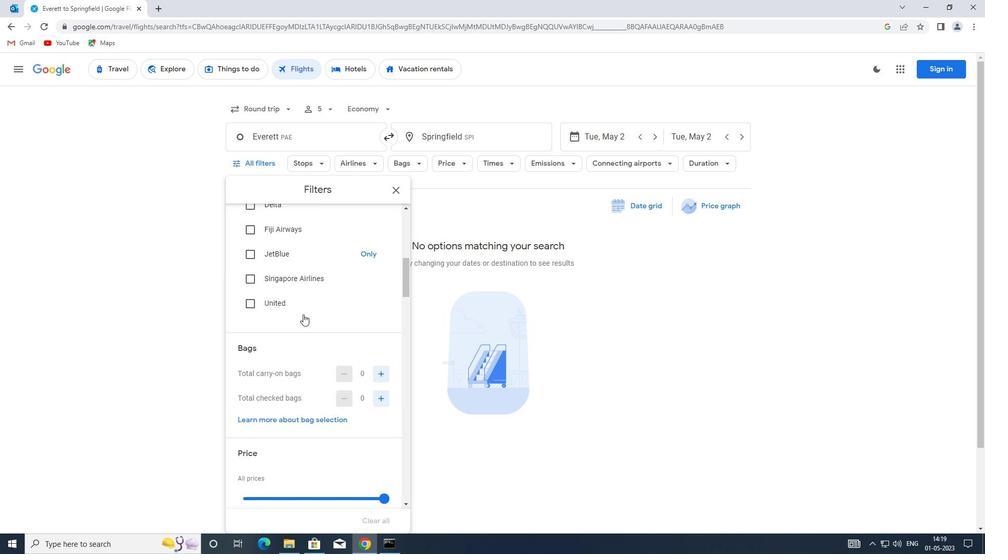 
Action: Mouse moved to (379, 324)
Screenshot: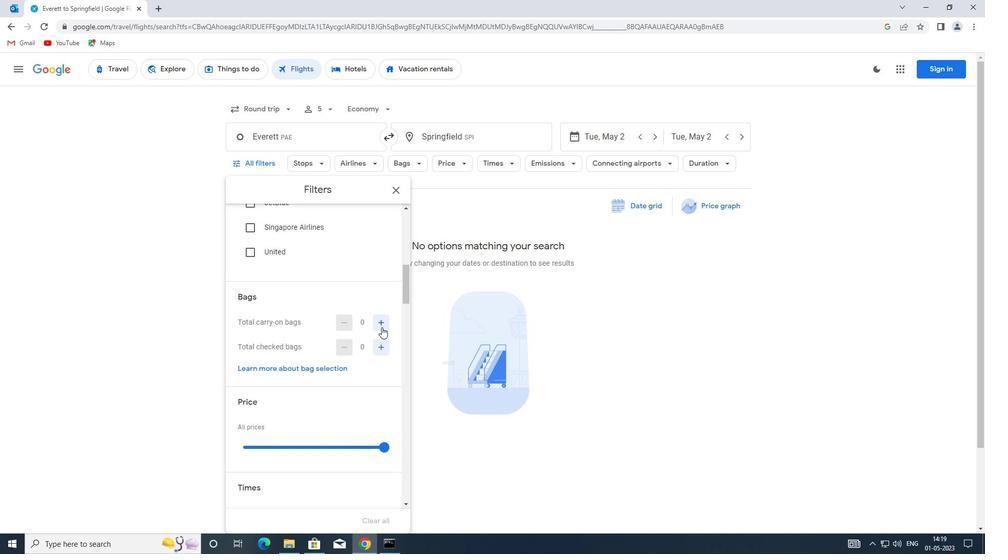 
Action: Mouse pressed left at (379, 324)
Screenshot: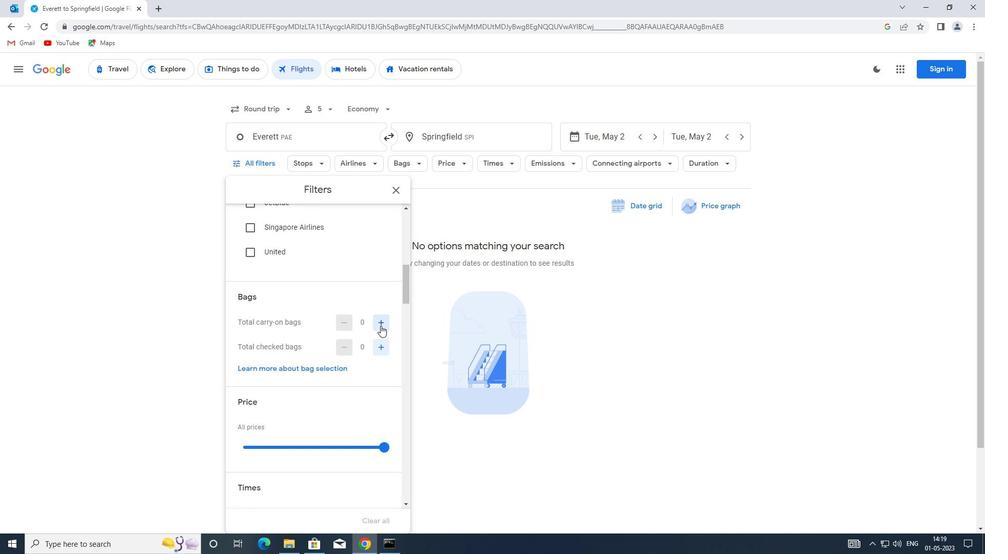 
Action: Mouse moved to (379, 323)
Screenshot: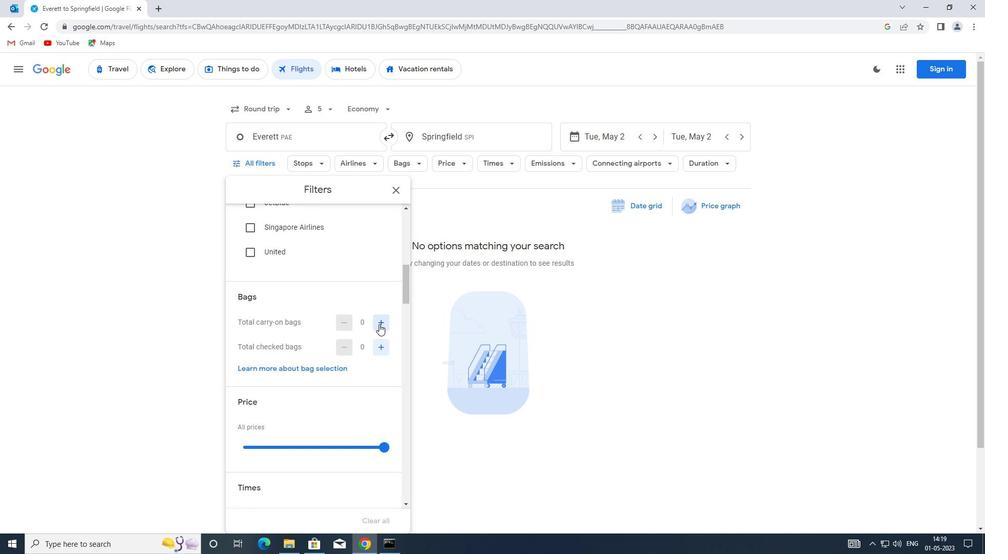 
Action: Mouse scrolled (379, 322) with delta (0, 0)
Screenshot: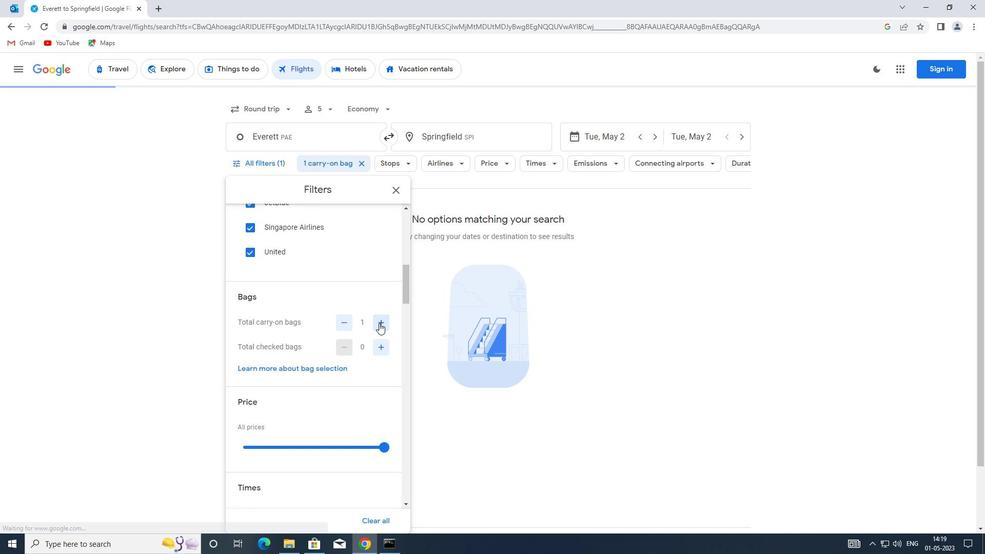 
Action: Mouse moved to (383, 299)
Screenshot: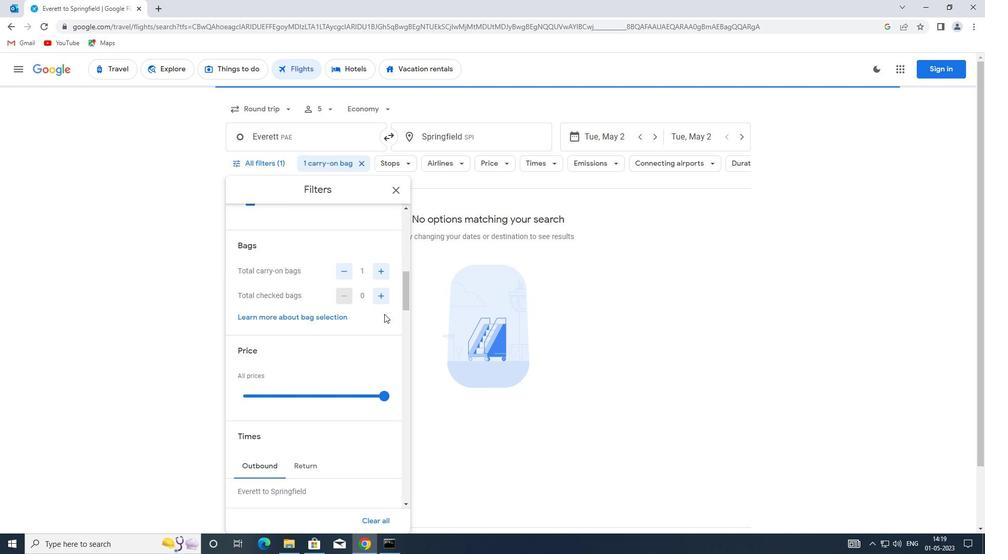 
Action: Mouse pressed left at (383, 299)
Screenshot: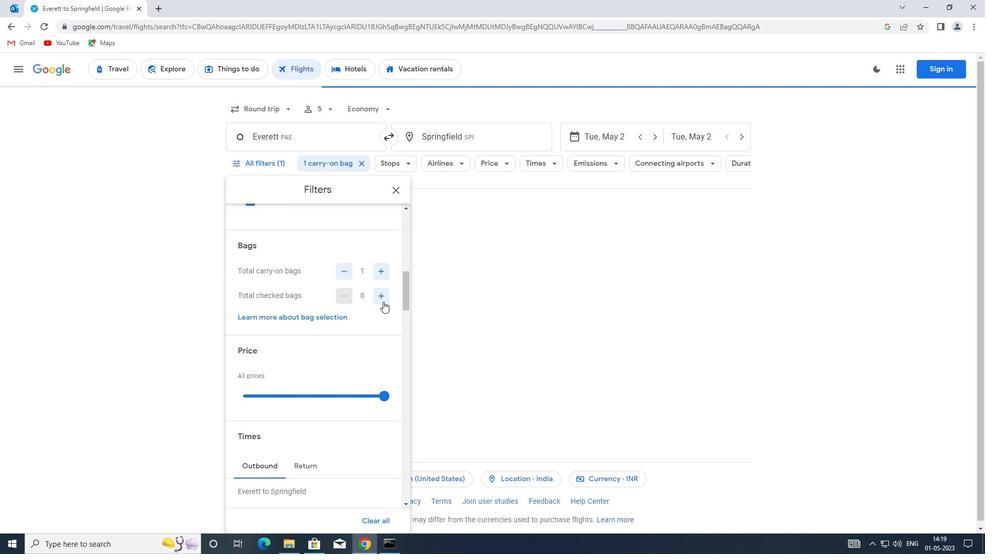 
Action: Mouse pressed left at (383, 299)
Screenshot: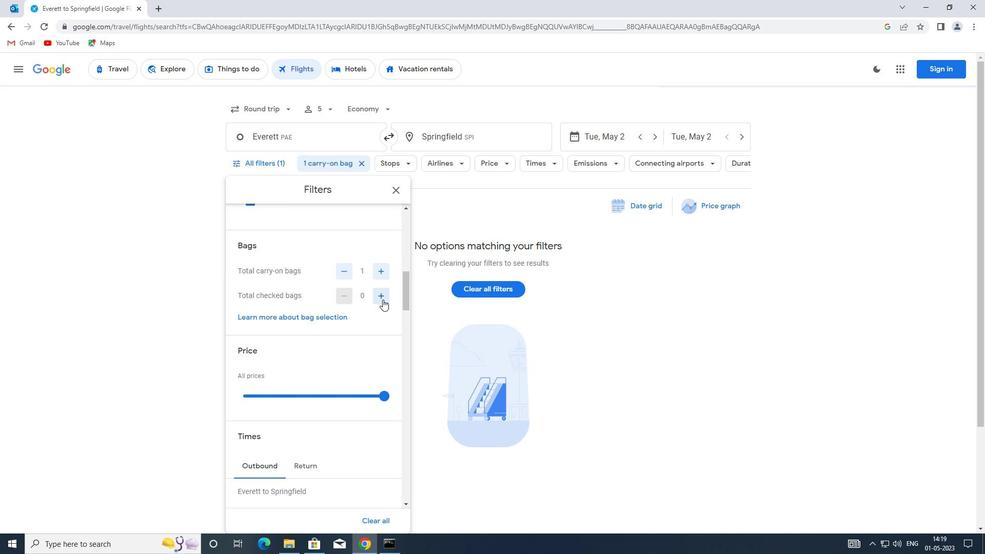 
Action: Mouse pressed left at (383, 299)
Screenshot: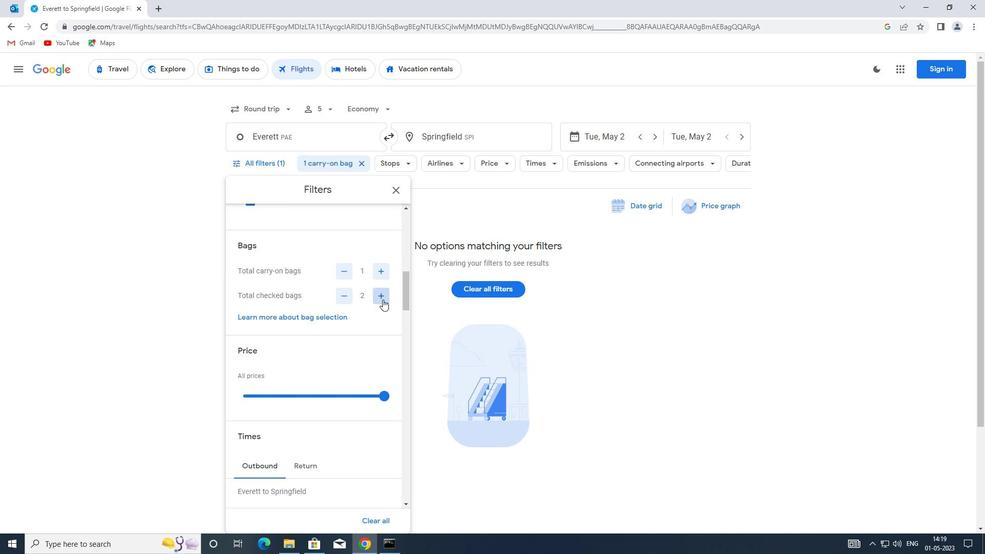 
Action: Mouse pressed left at (383, 299)
Screenshot: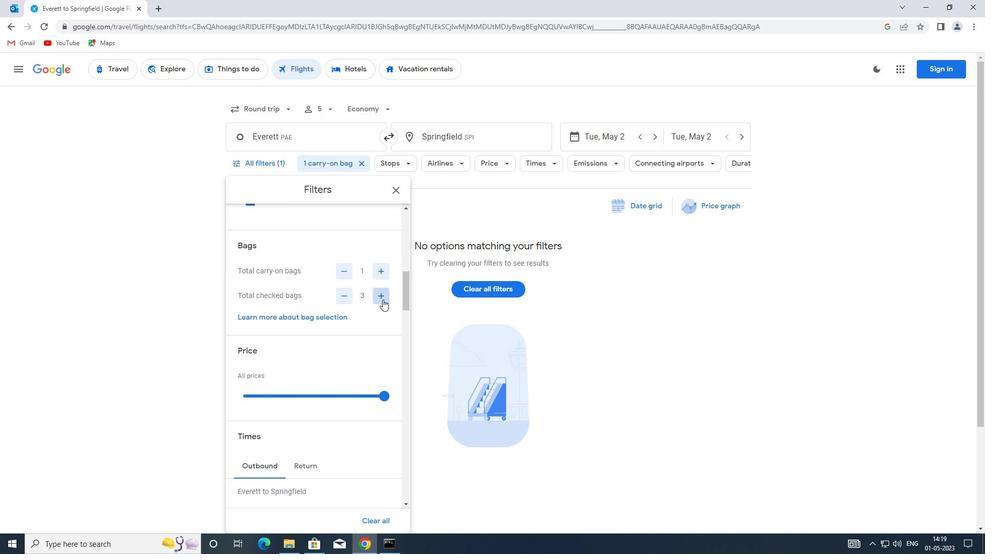
Action: Mouse pressed left at (383, 299)
Screenshot: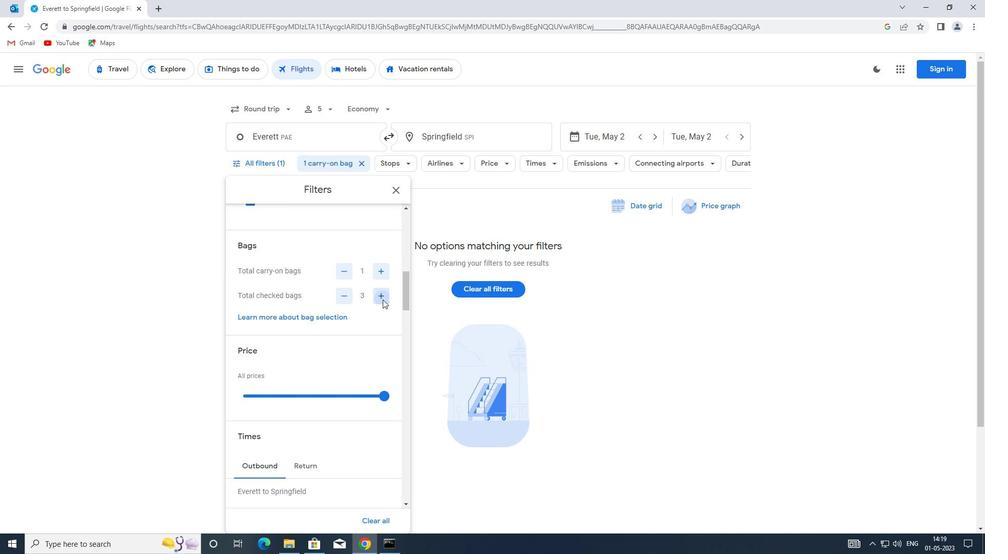 
Action: Mouse moved to (374, 302)
Screenshot: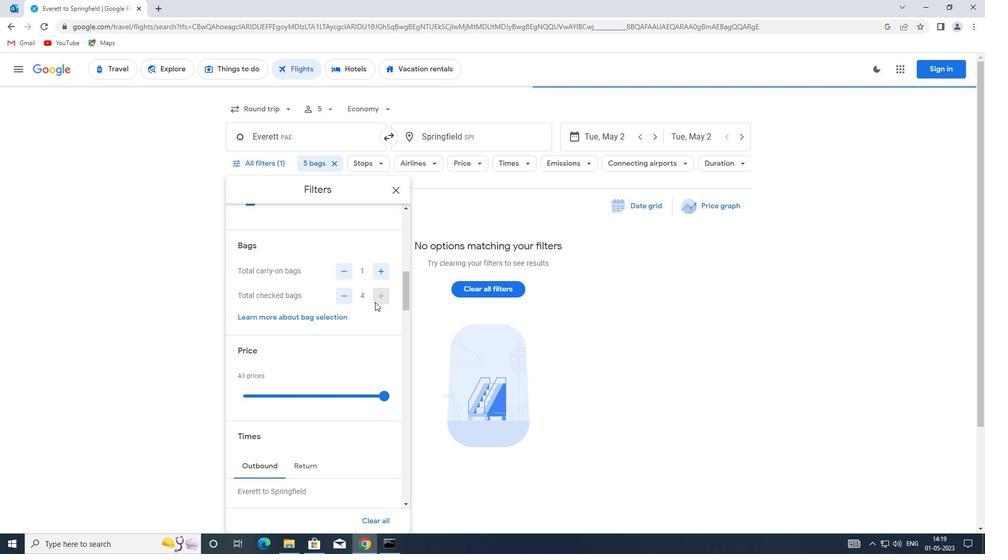 
Action: Mouse scrolled (374, 302) with delta (0, 0)
Screenshot: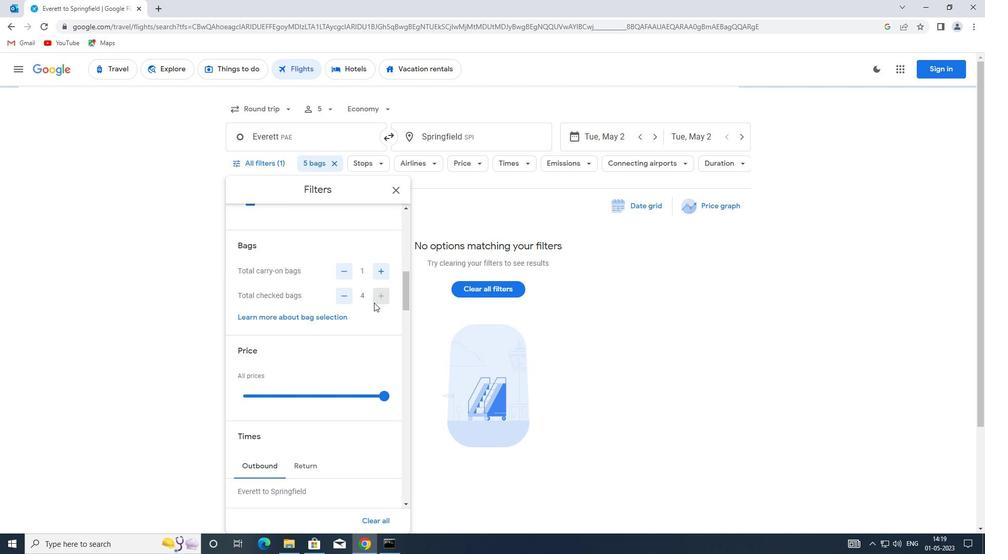
Action: Mouse moved to (346, 307)
Screenshot: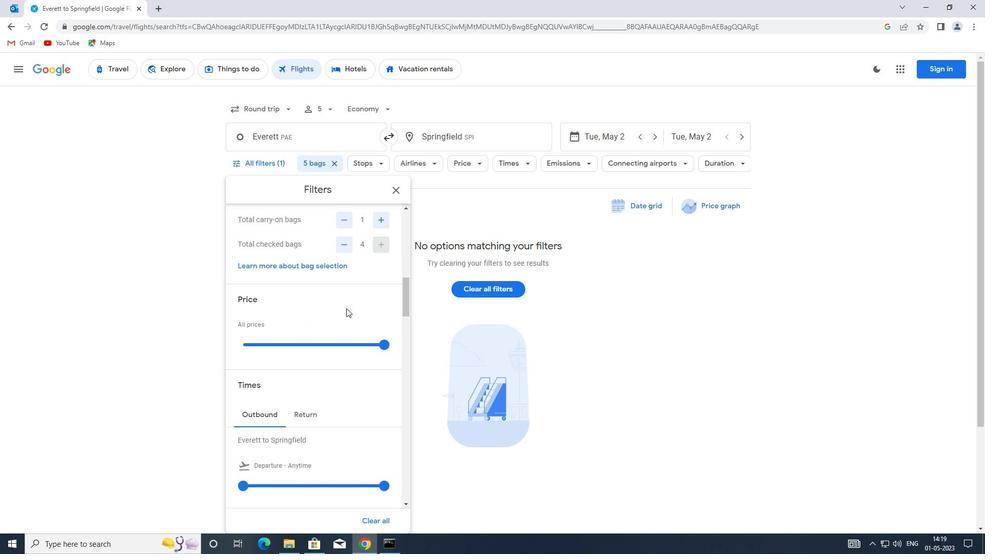 
Action: Mouse scrolled (346, 307) with delta (0, 0)
Screenshot: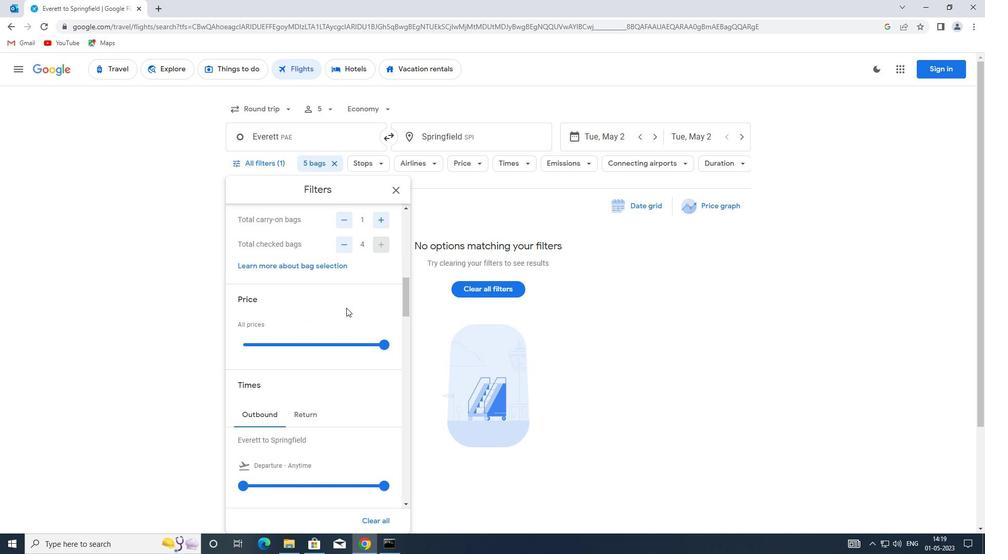 
Action: Mouse moved to (346, 293)
Screenshot: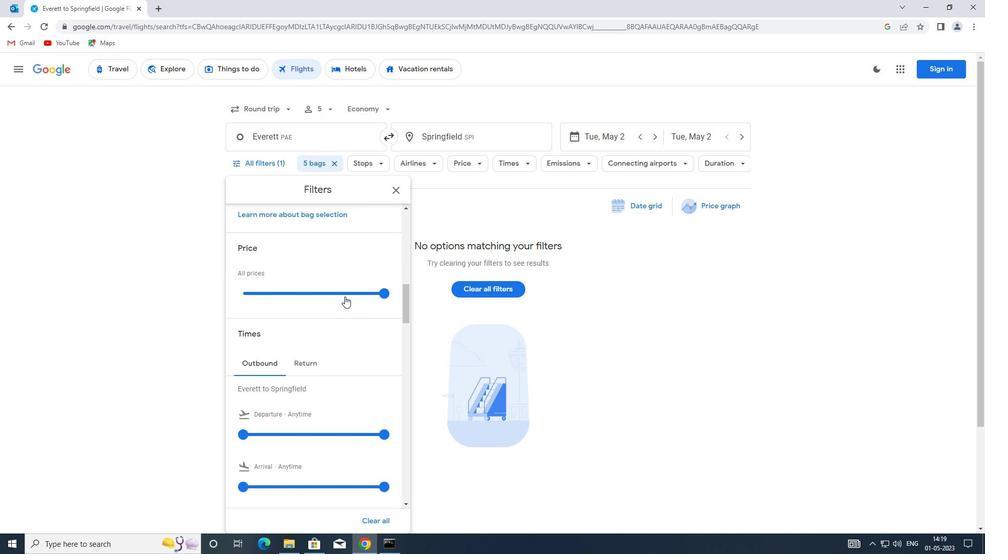 
Action: Mouse pressed left at (346, 293)
Screenshot: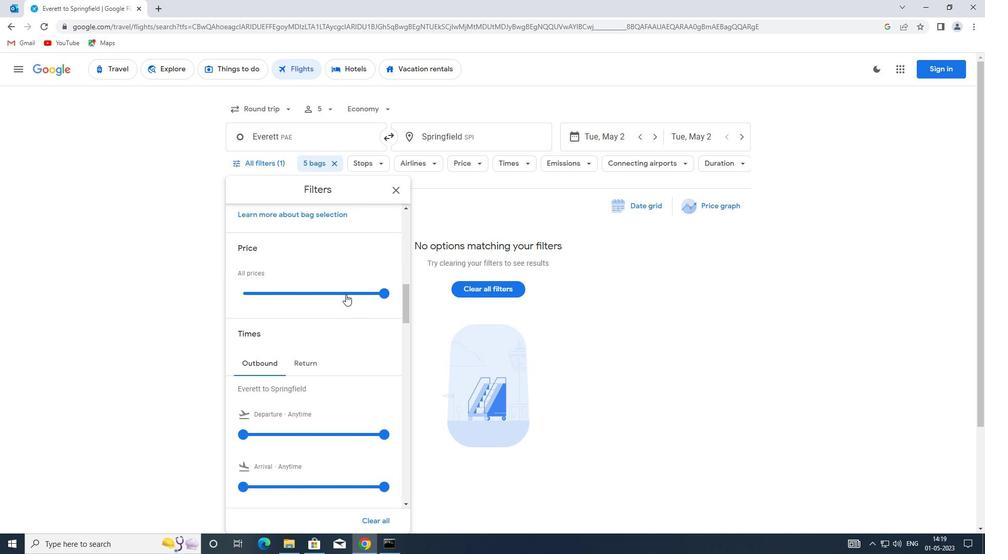 
Action: Mouse moved to (347, 293)
Screenshot: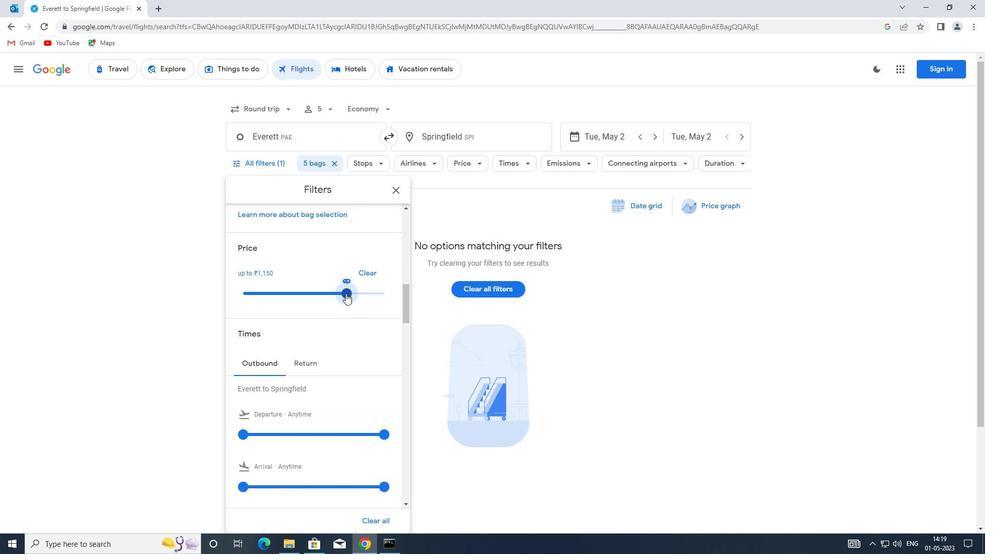 
Action: Mouse pressed left at (347, 293)
Screenshot: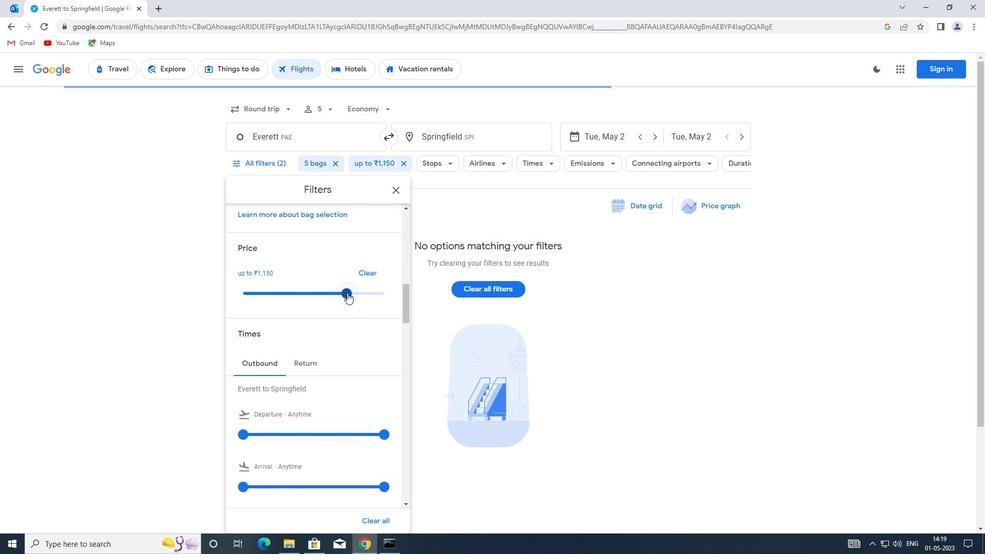 
Action: Mouse moved to (332, 303)
Screenshot: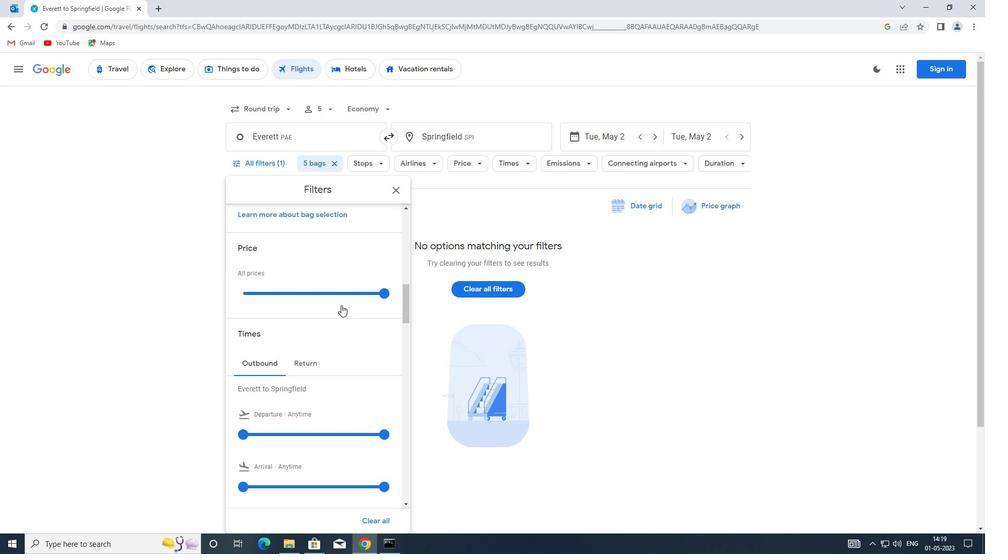 
Action: Mouse scrolled (332, 303) with delta (0, 0)
Screenshot: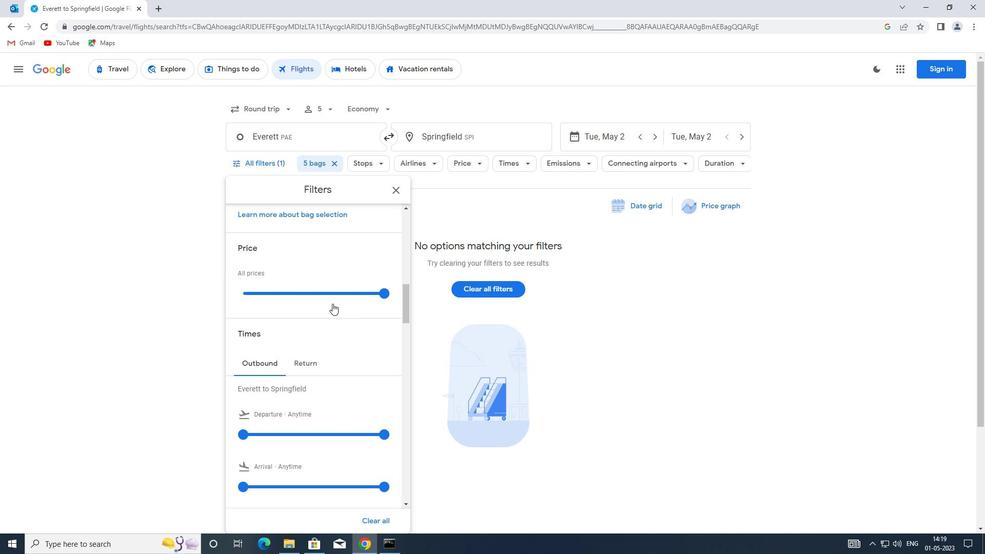 
Action: Mouse moved to (315, 302)
Screenshot: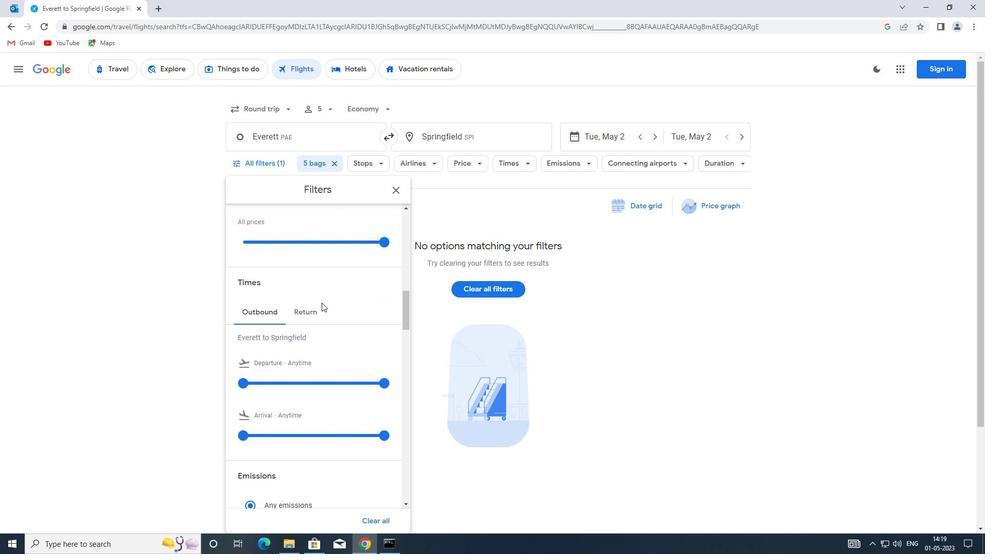 
Action: Mouse scrolled (315, 302) with delta (0, 0)
Screenshot: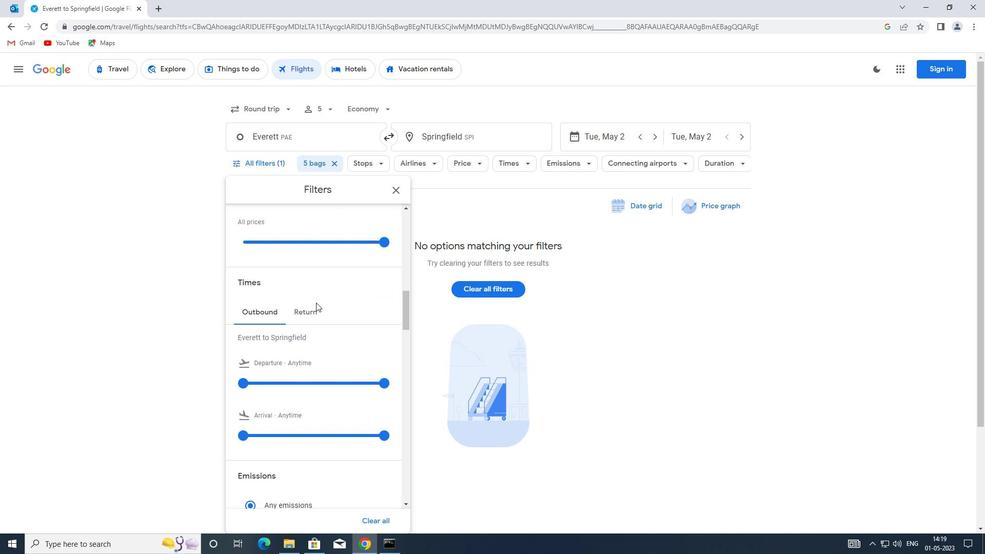 
Action: Mouse moved to (300, 371)
Screenshot: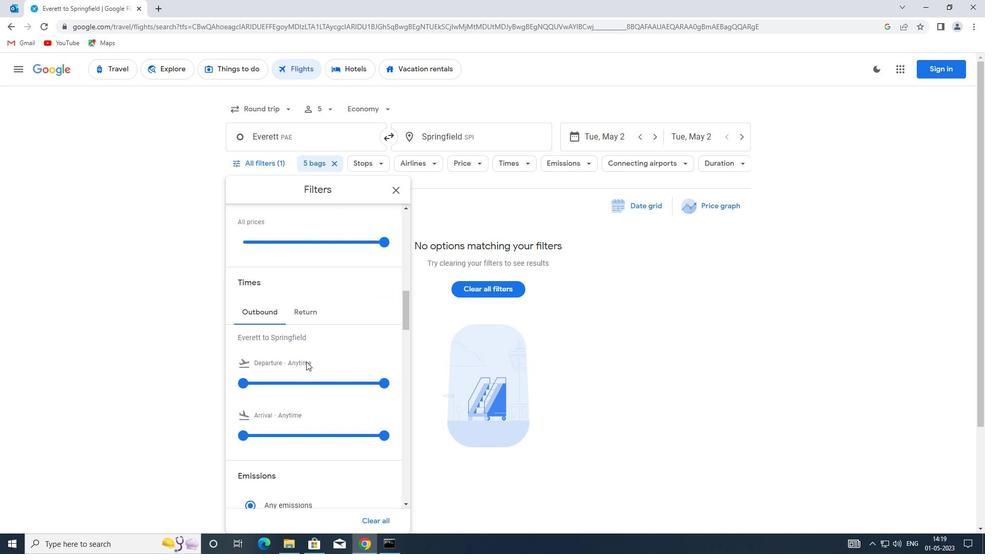 
Action: Mouse scrolled (300, 370) with delta (0, 0)
Screenshot: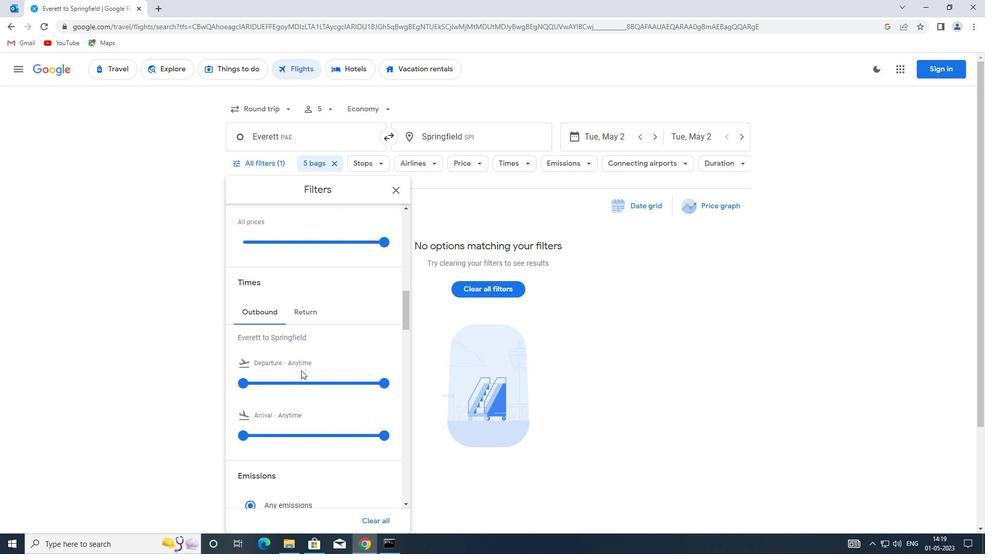 
Action: Mouse scrolled (300, 370) with delta (0, 0)
Screenshot: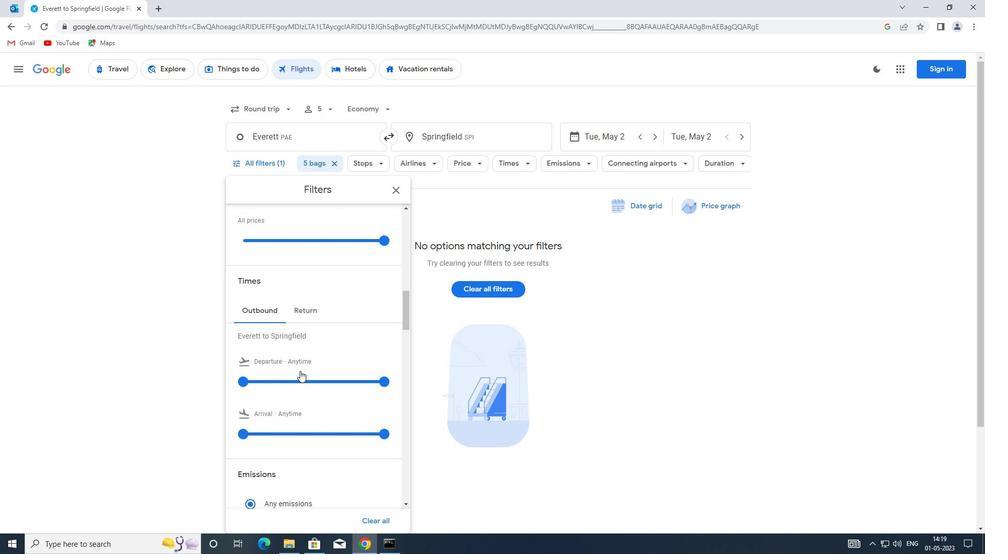 
Action: Mouse moved to (271, 237)
Screenshot: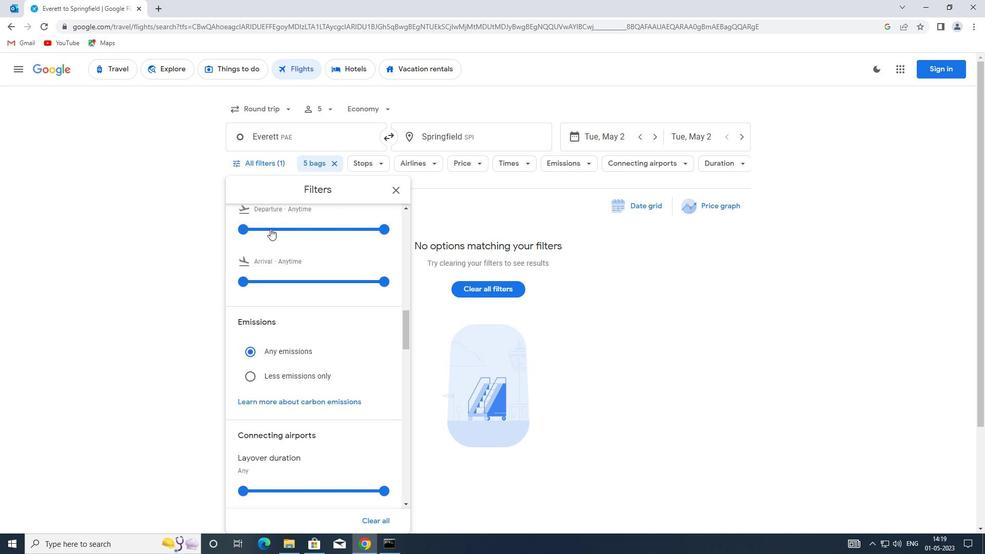 
Action: Mouse scrolled (271, 238) with delta (0, 0)
Screenshot: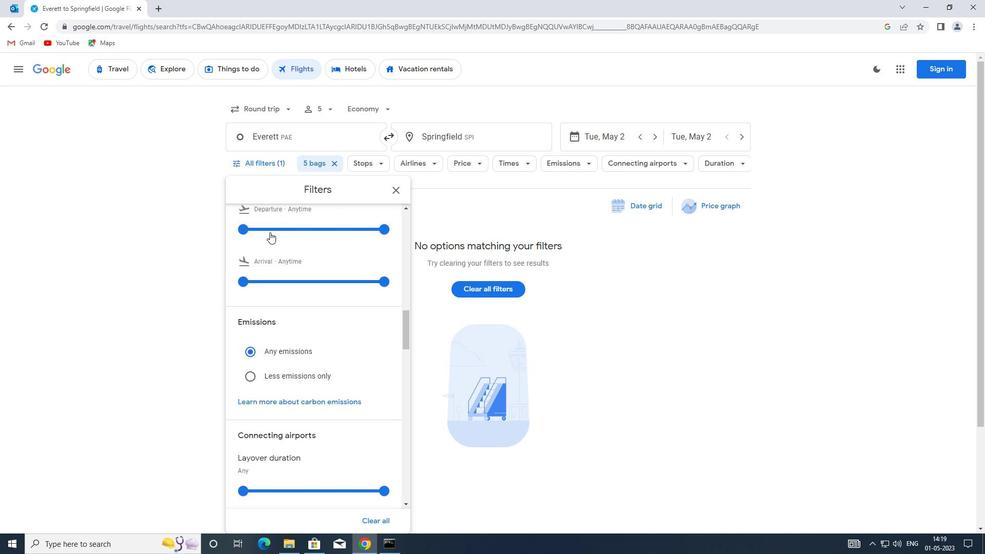 
Action: Mouse moved to (281, 279)
Screenshot: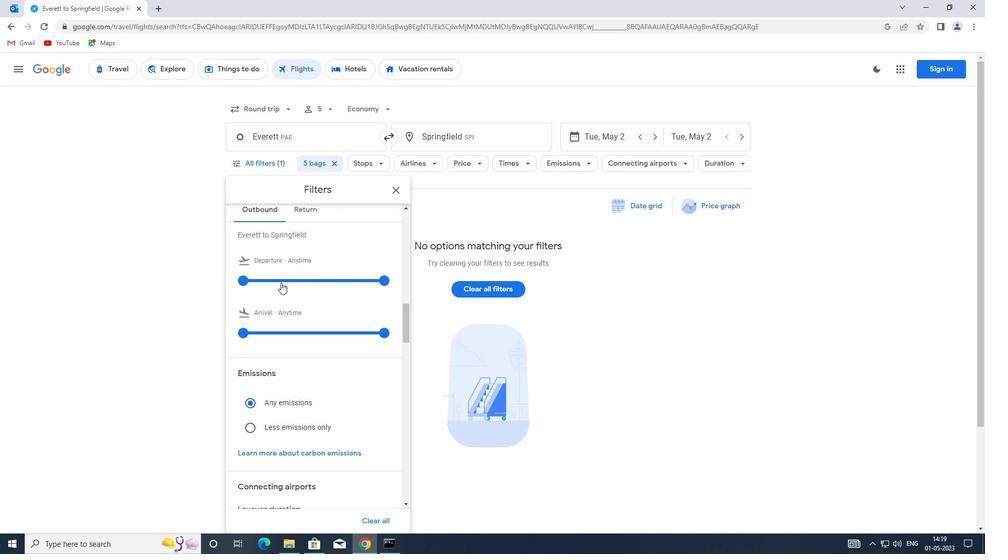 
Action: Mouse pressed left at (281, 279)
Screenshot: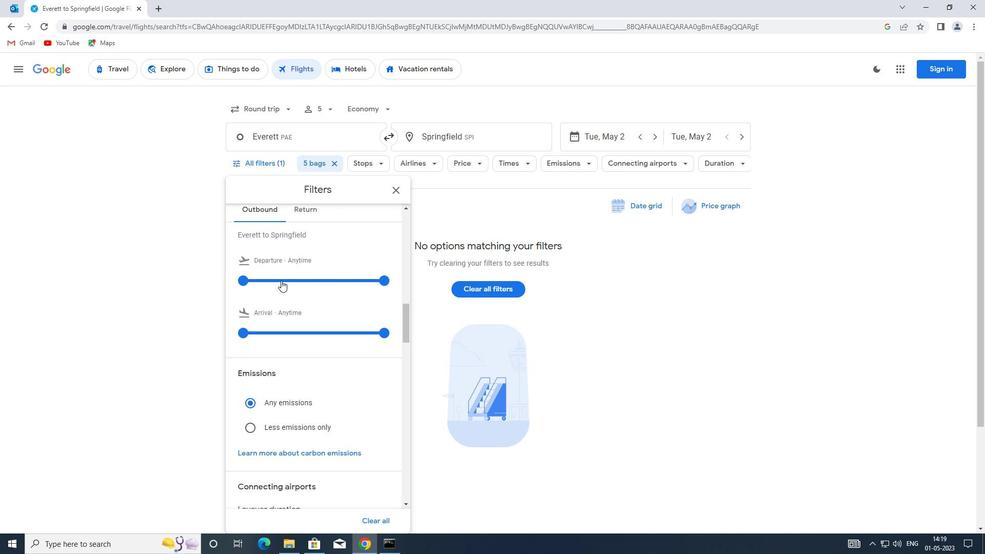 
Action: Mouse moved to (385, 279)
Screenshot: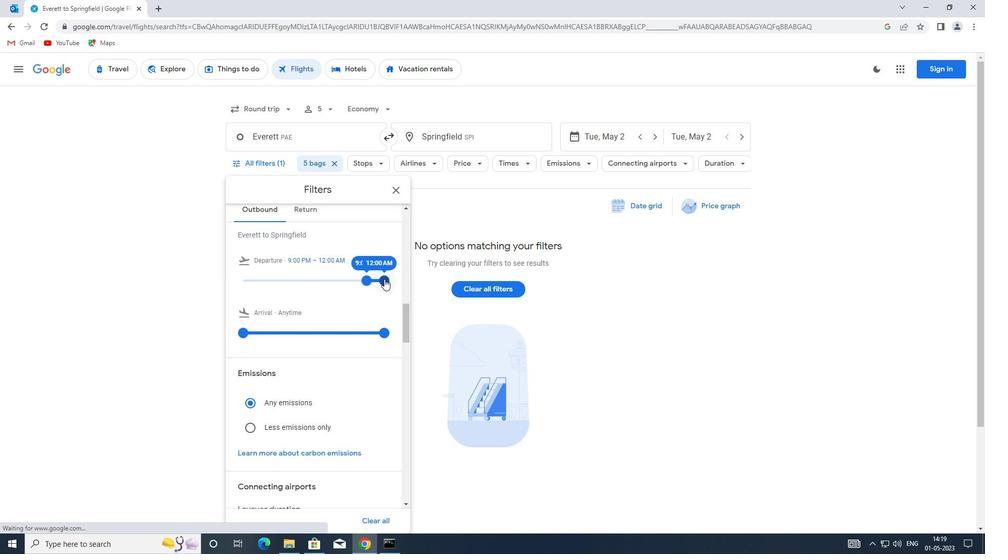 
Action: Mouse pressed left at (385, 279)
Screenshot: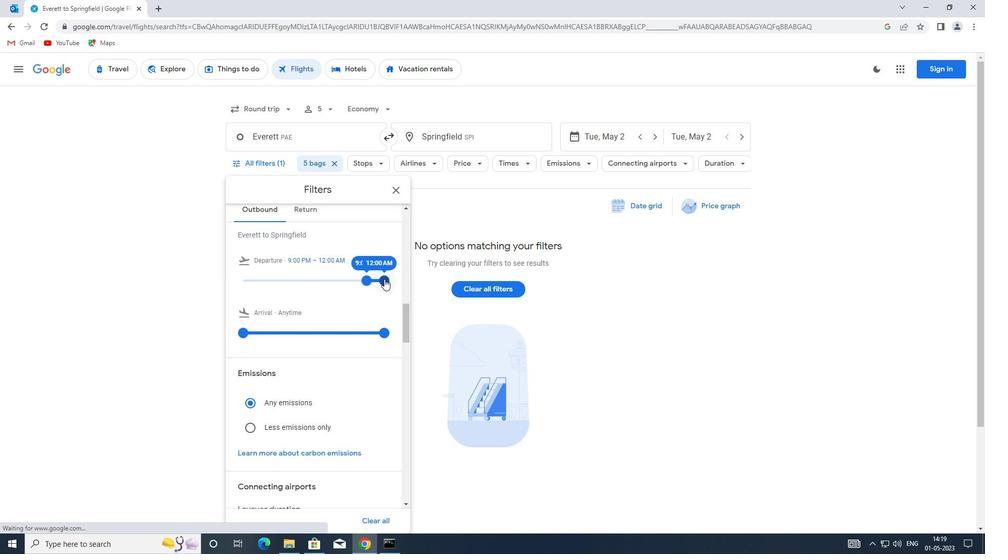 
Action: Mouse moved to (303, 209)
Screenshot: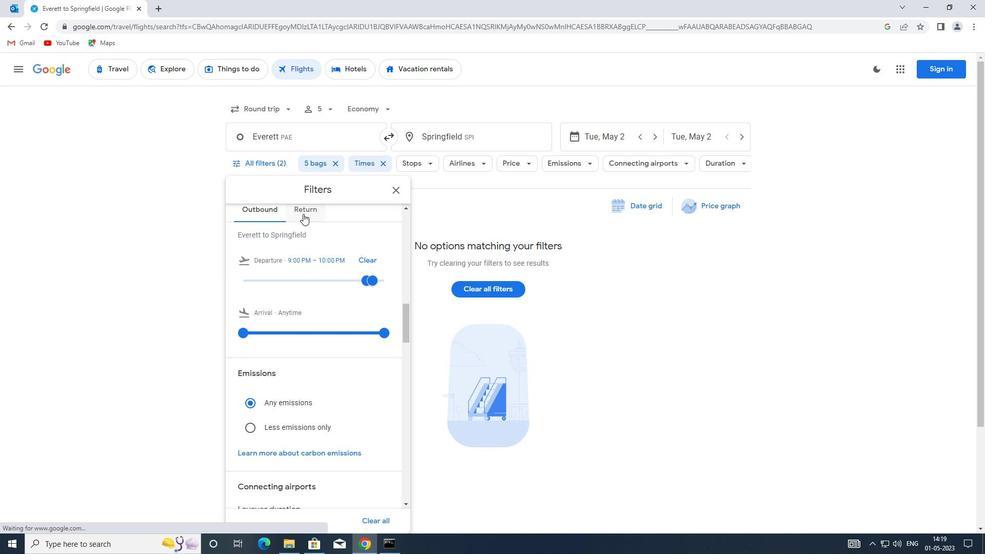 
Action: Mouse pressed left at (303, 209)
Screenshot: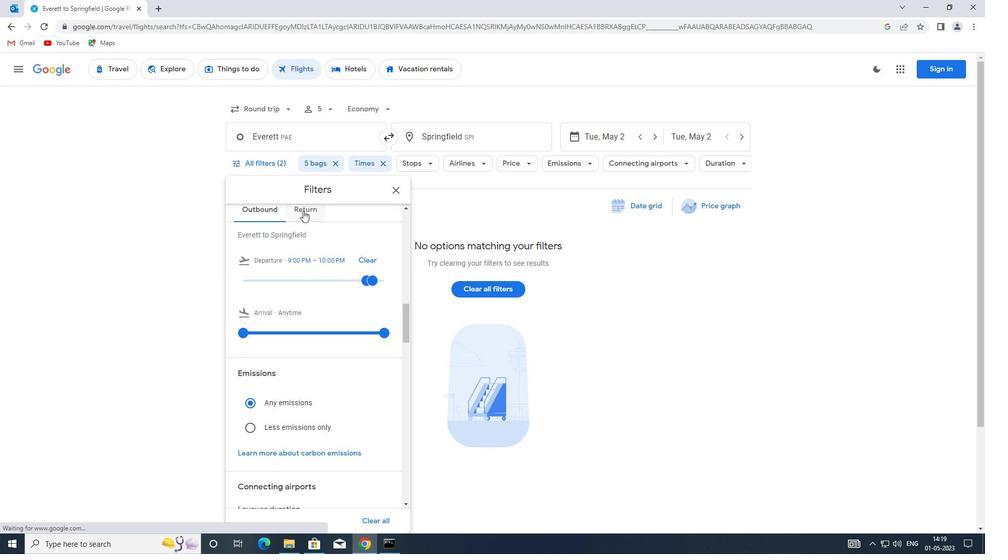 
Action: Mouse moved to (316, 242)
Screenshot: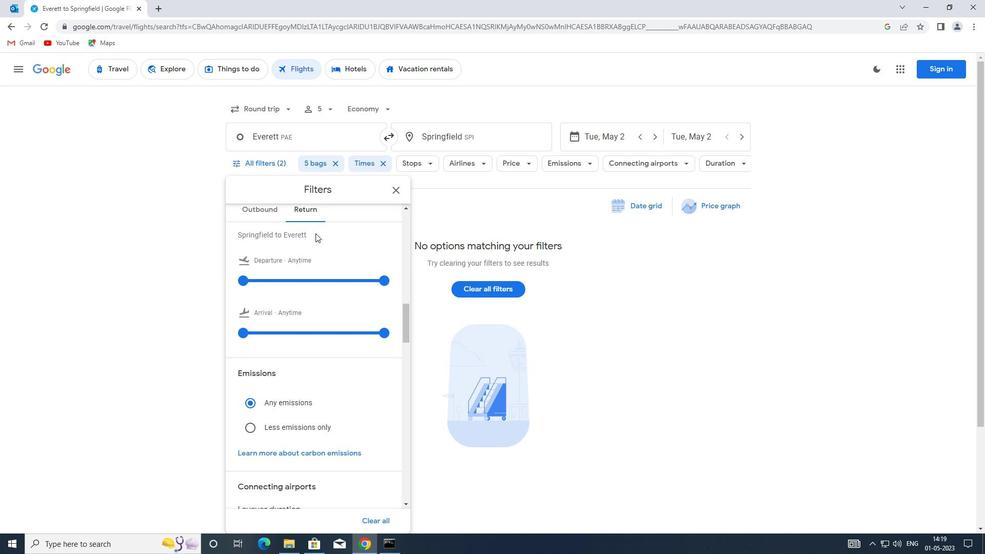 
Action: Mouse scrolled (316, 241) with delta (0, 0)
Screenshot: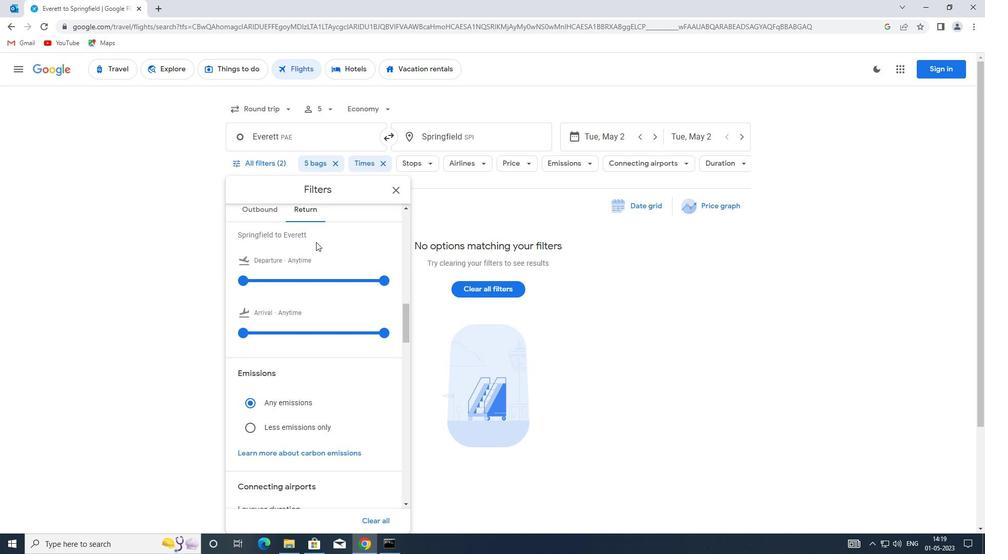 
Action: Mouse moved to (316, 242)
Screenshot: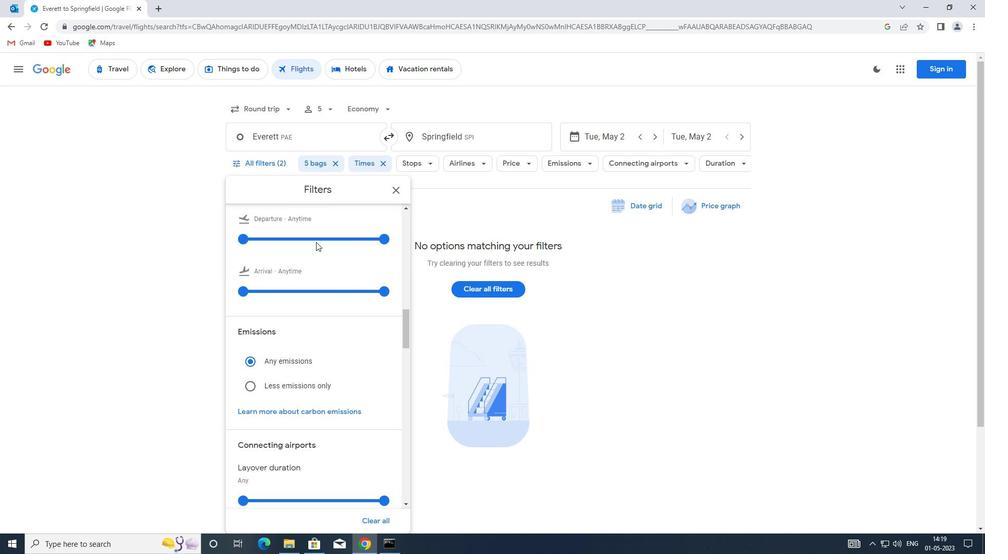 
Action: Mouse scrolled (316, 242) with delta (0, 0)
Screenshot: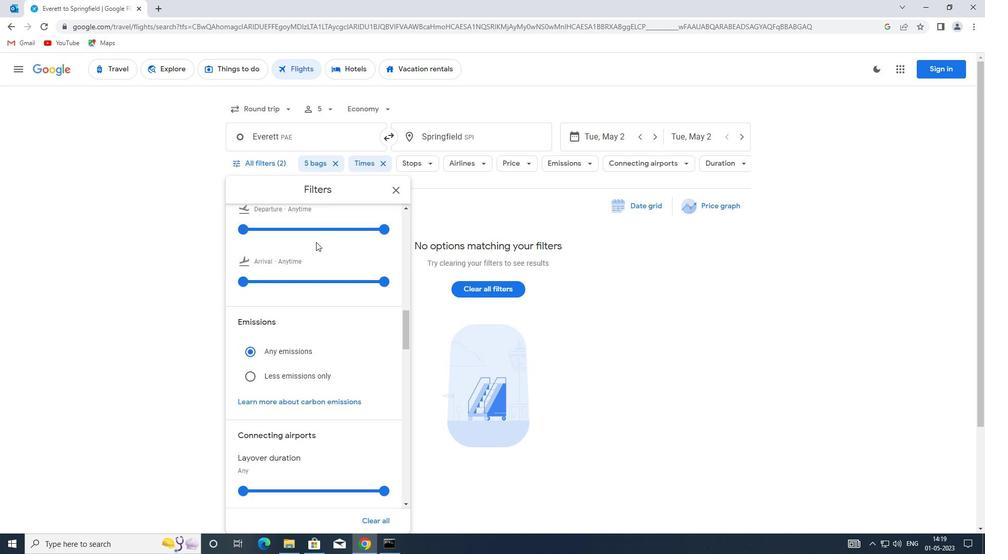 
Action: Mouse moved to (242, 280)
Screenshot: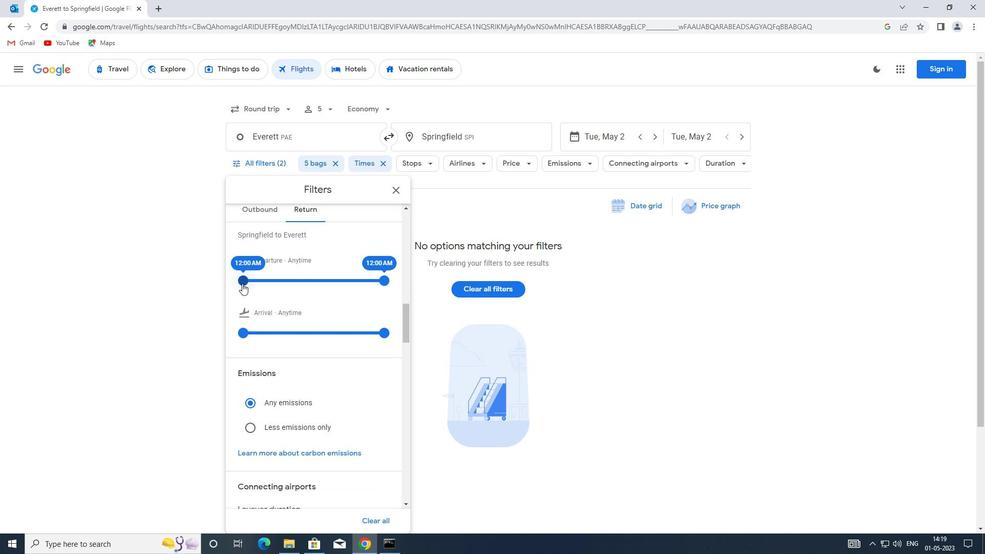 
Action: Mouse pressed left at (242, 280)
Screenshot: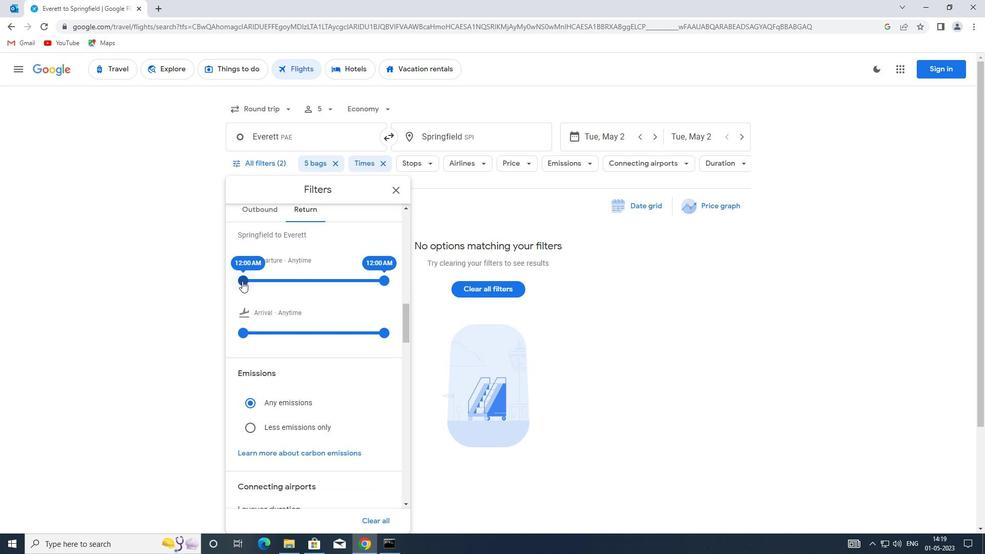 
Action: Mouse moved to (383, 281)
Screenshot: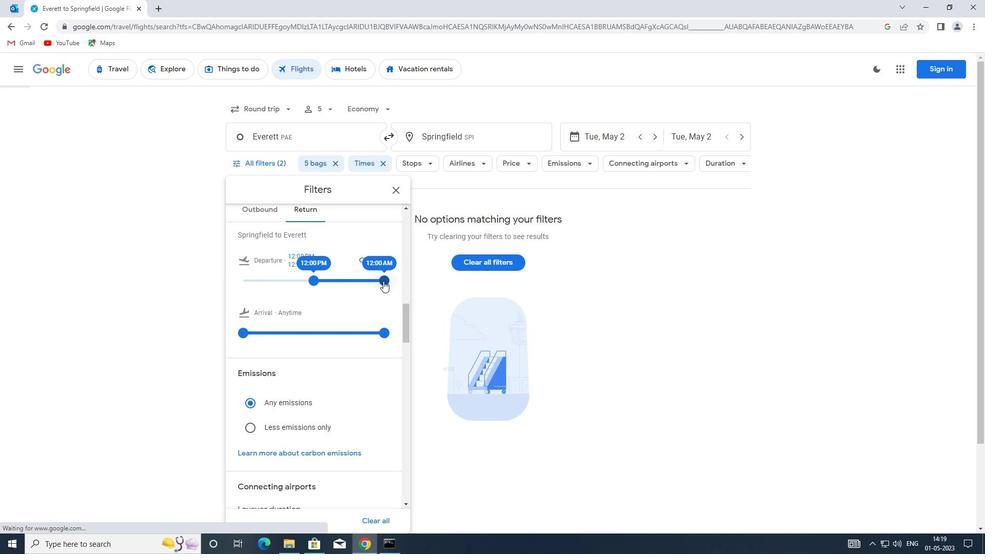 
Action: Mouse pressed left at (383, 281)
Screenshot: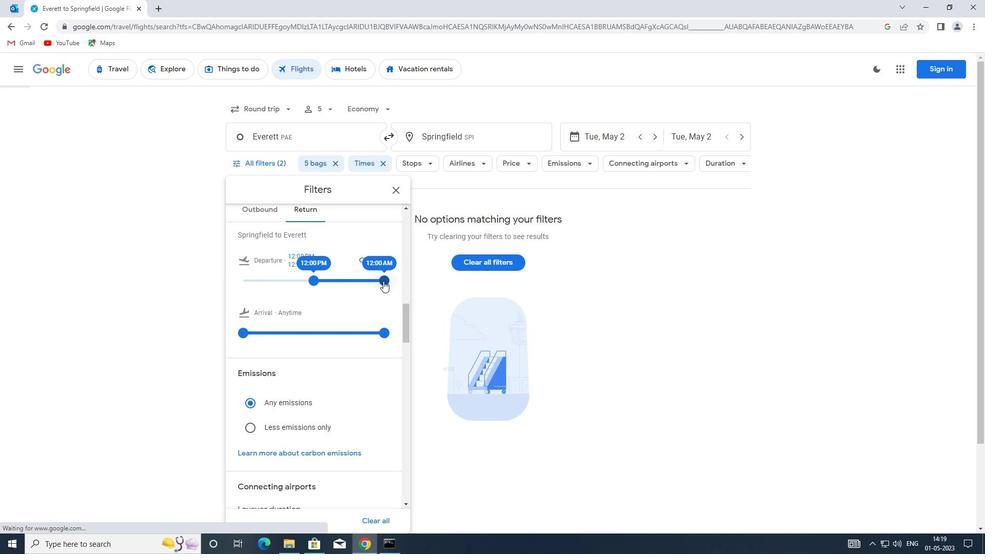 
Action: Mouse moved to (307, 267)
Screenshot: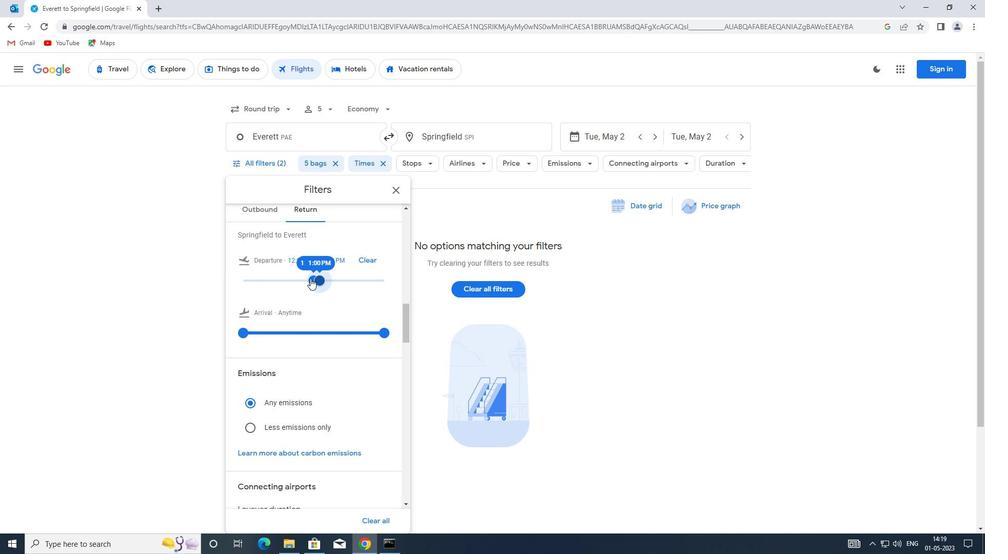 
Action: Mouse scrolled (307, 266) with delta (0, 0)
Screenshot: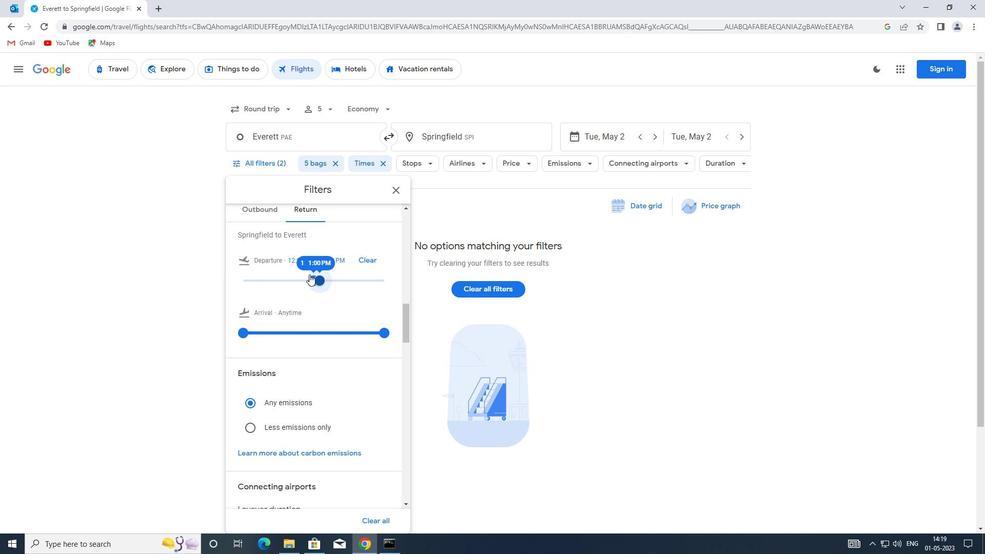 
Action: Mouse scrolled (307, 266) with delta (0, 0)
Screenshot: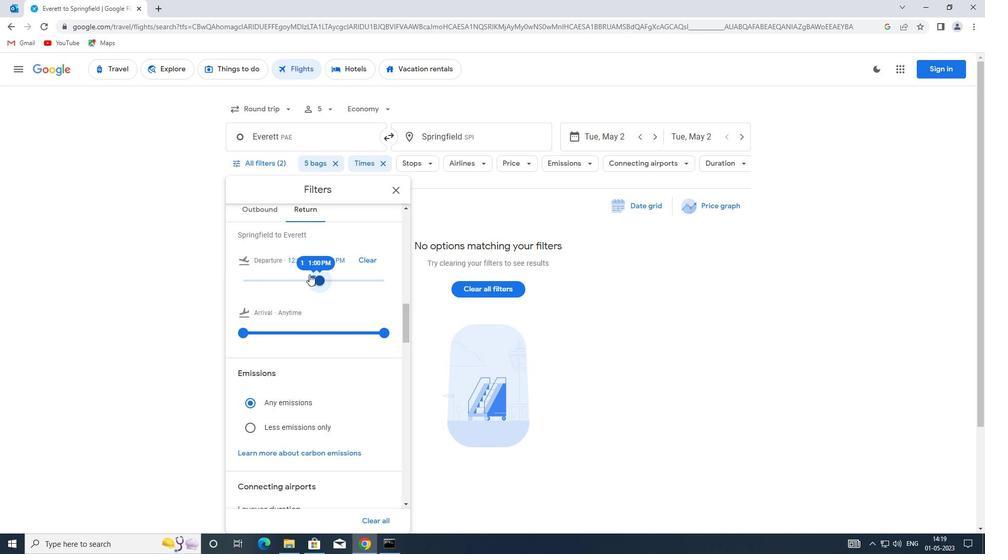 
Action: Mouse moved to (307, 266)
Screenshot: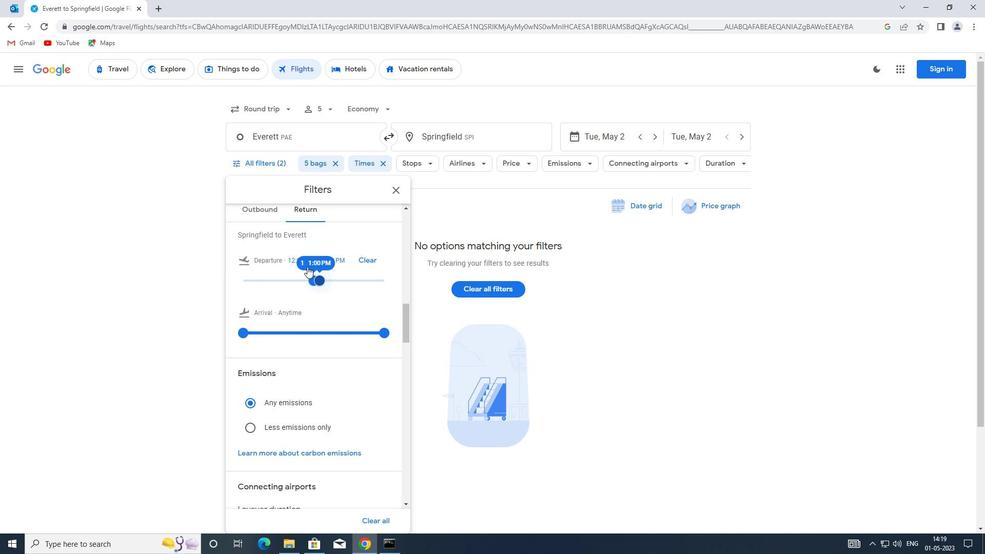 
Action: Mouse scrolled (307, 265) with delta (0, 0)
Screenshot: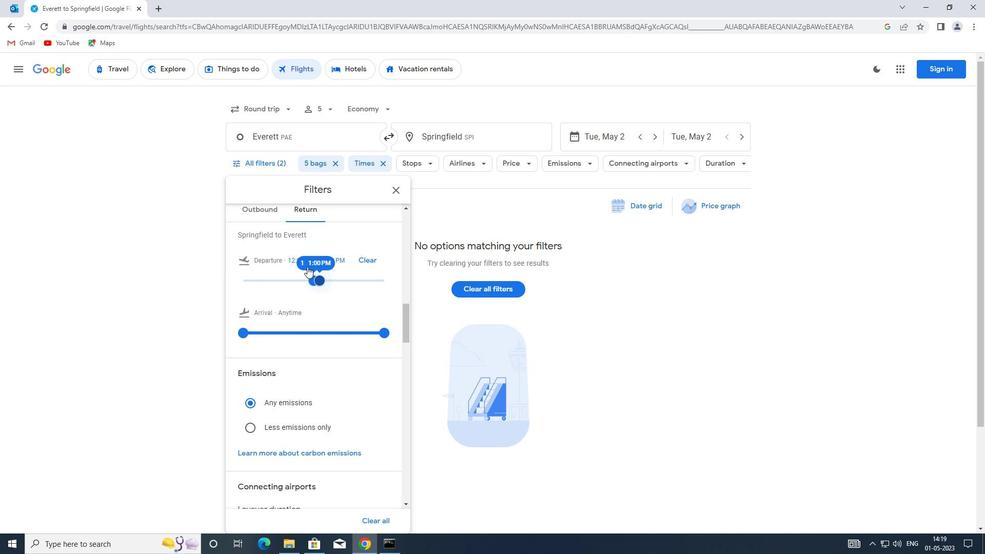 
Action: Mouse moved to (393, 192)
Screenshot: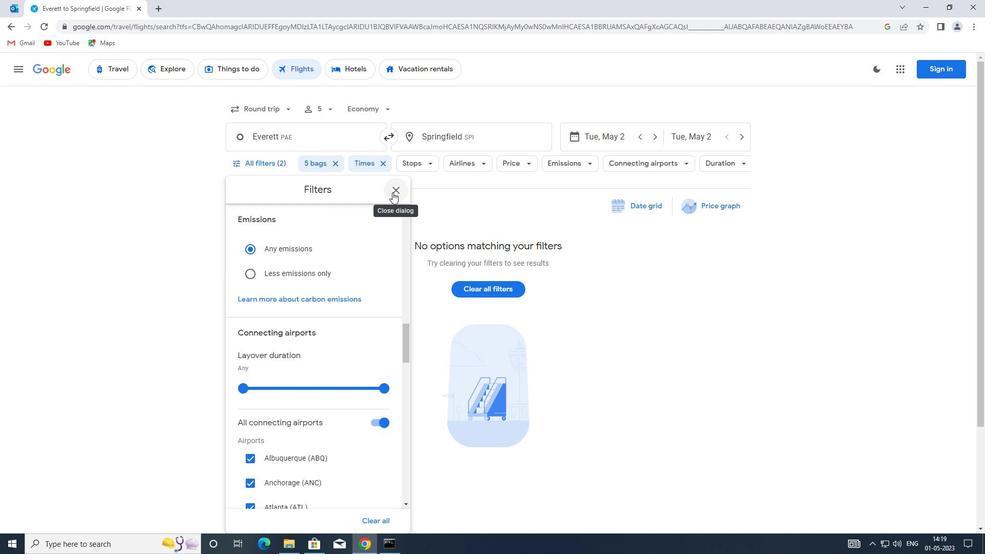 
Action: Mouse pressed left at (393, 192)
Screenshot: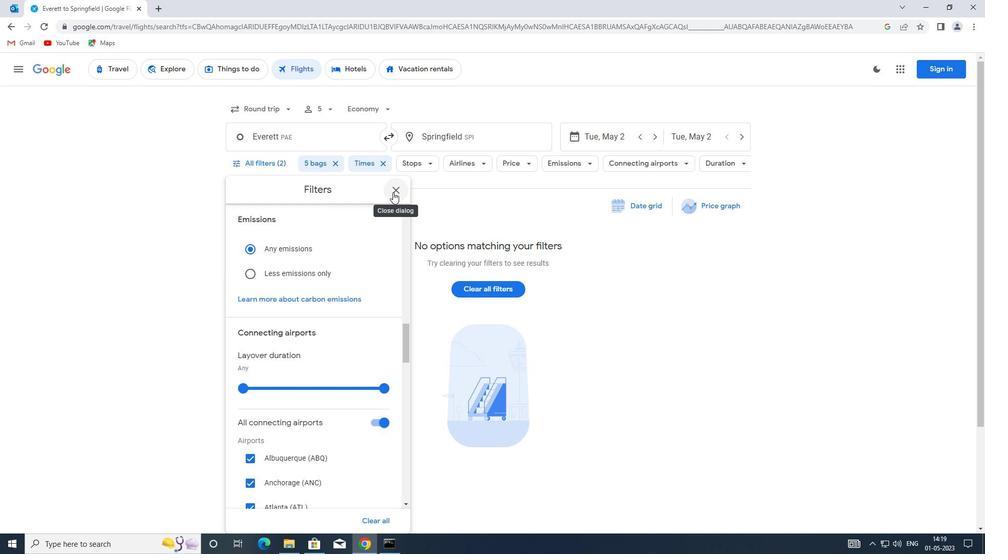 
